 Task: Create a due date automation trigger when advanced on, on the monday of the week before a card is due add fields with custom field "Resume" set to a date between 1 and 7 working days ago at 11:00 AM.
Action: Mouse moved to (886, 273)
Screenshot: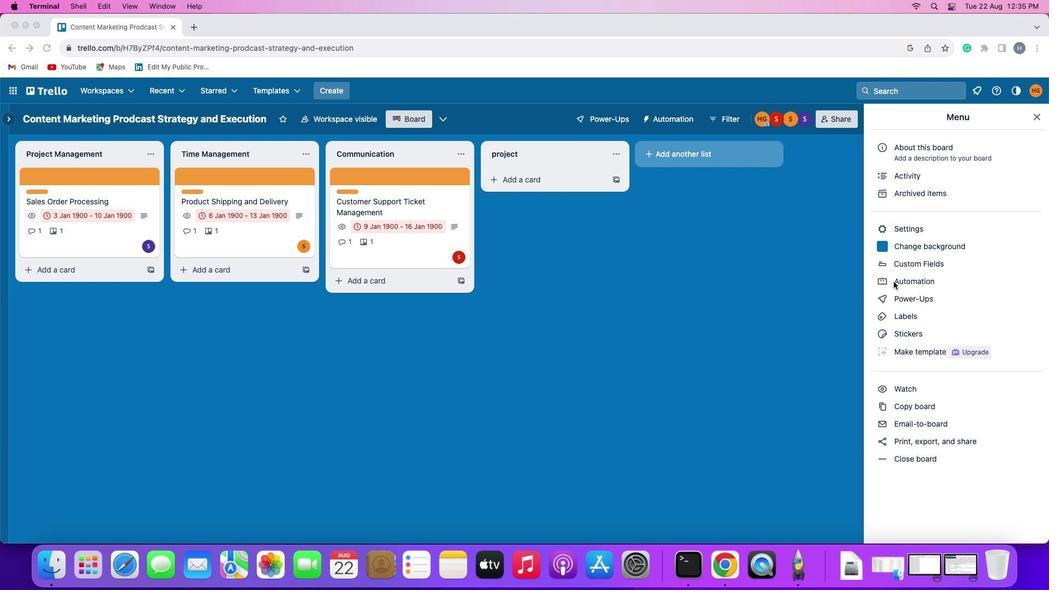 
Action: Mouse pressed left at (886, 273)
Screenshot: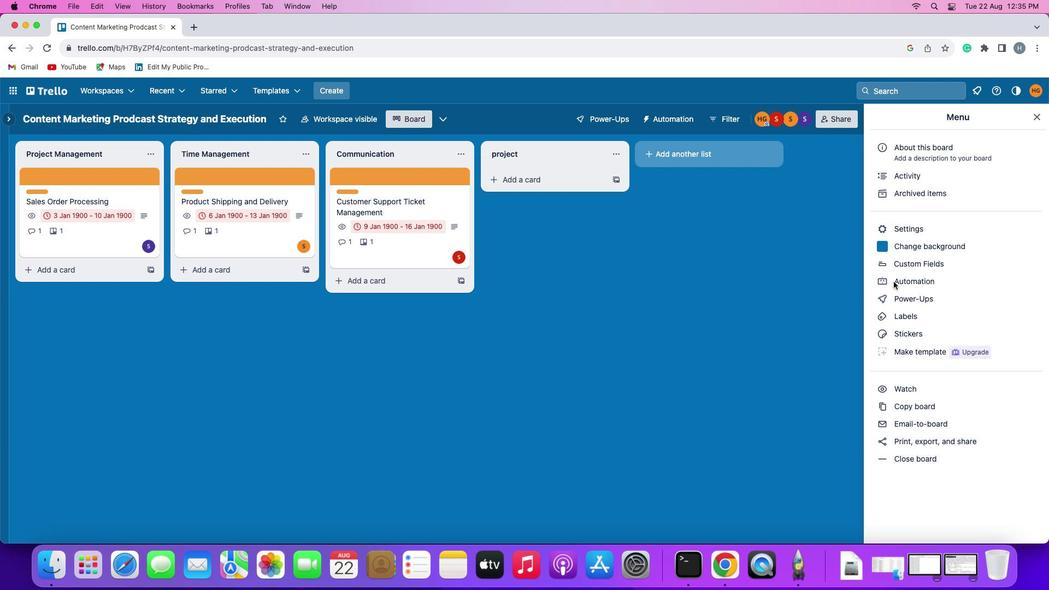 
Action: Mouse pressed left at (886, 273)
Screenshot: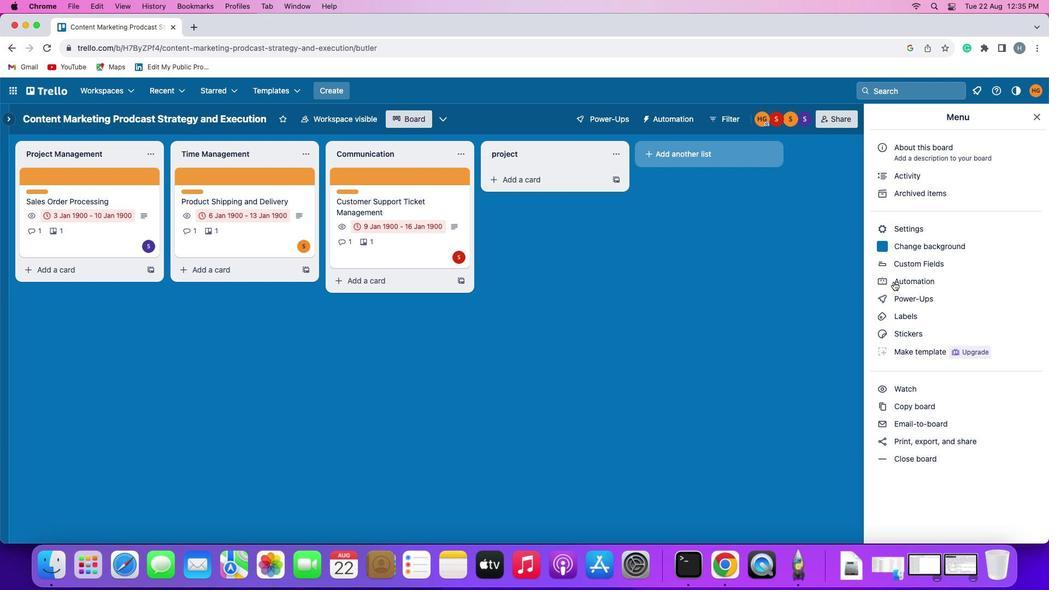 
Action: Mouse moved to (90, 250)
Screenshot: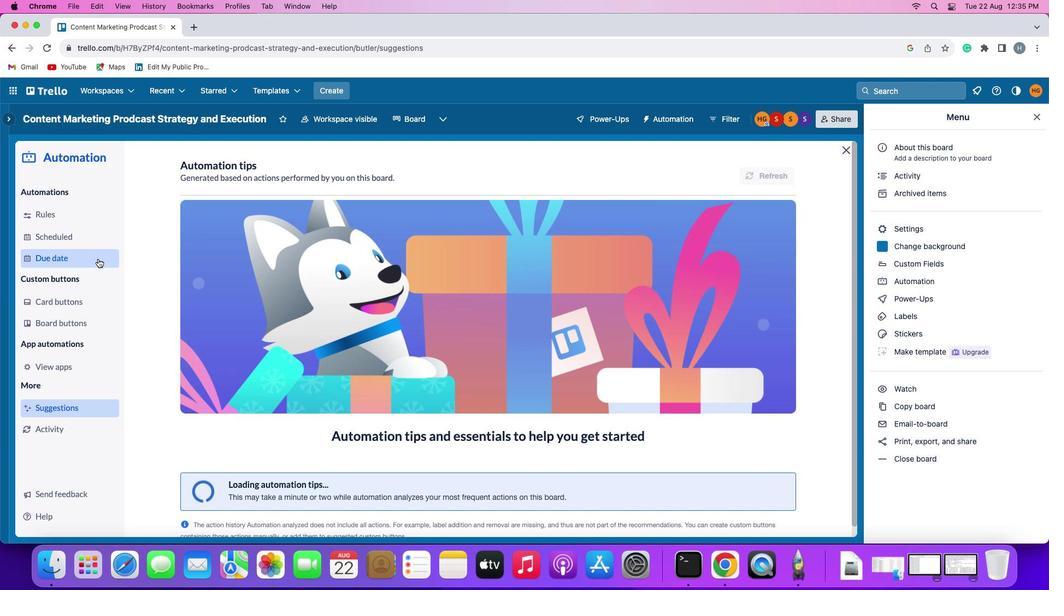 
Action: Mouse pressed left at (90, 250)
Screenshot: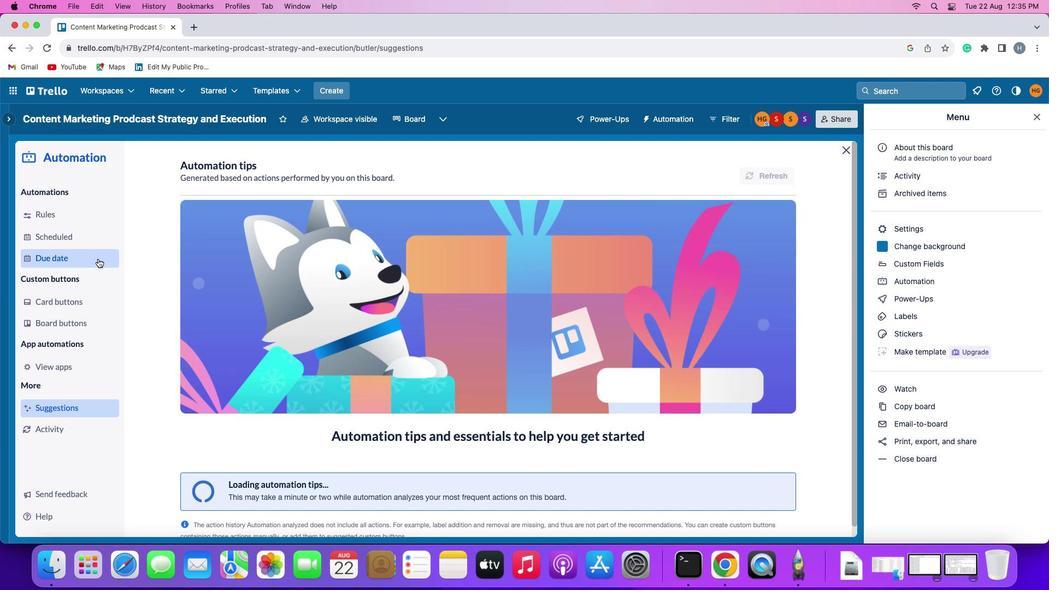 
Action: Mouse moved to (726, 162)
Screenshot: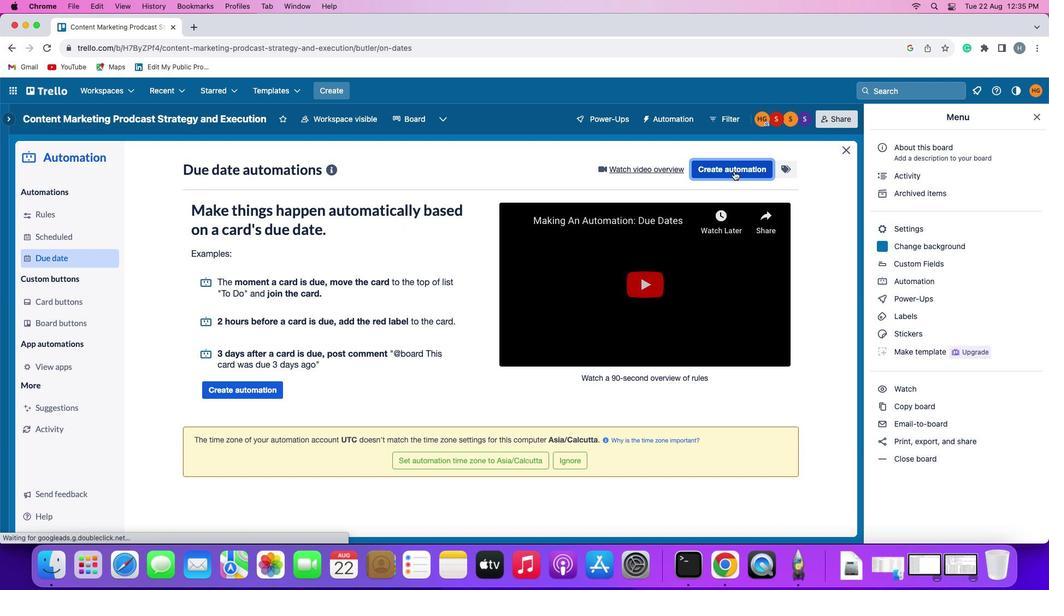 
Action: Mouse pressed left at (726, 162)
Screenshot: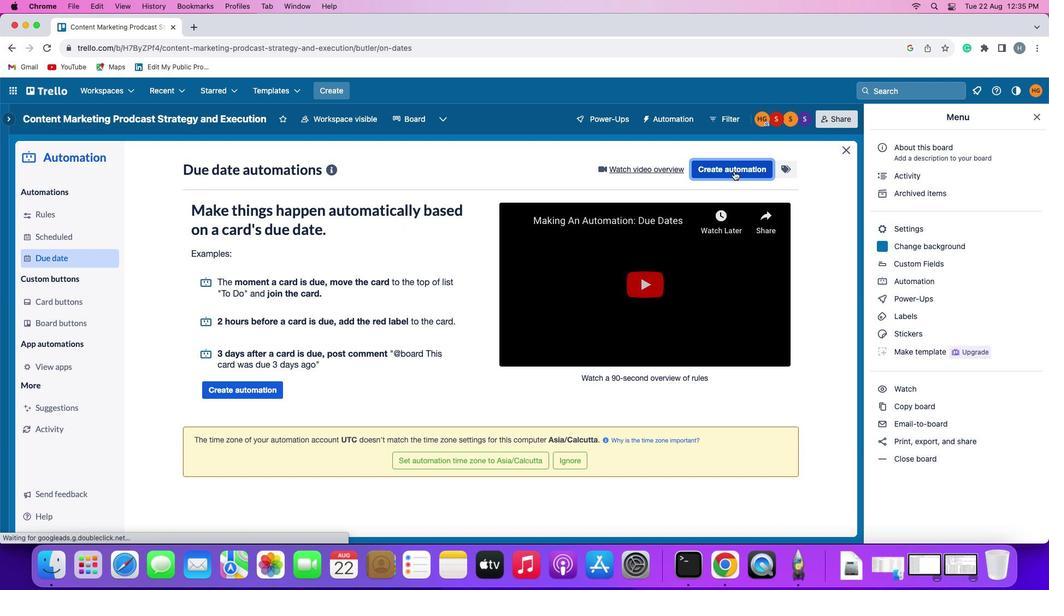
Action: Mouse moved to (200, 270)
Screenshot: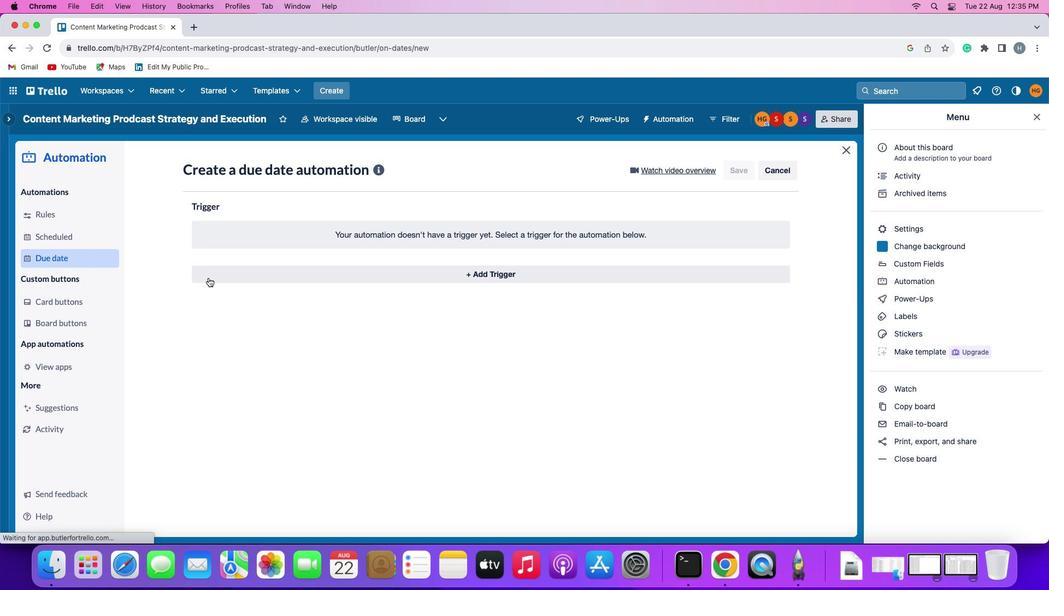 
Action: Mouse pressed left at (200, 270)
Screenshot: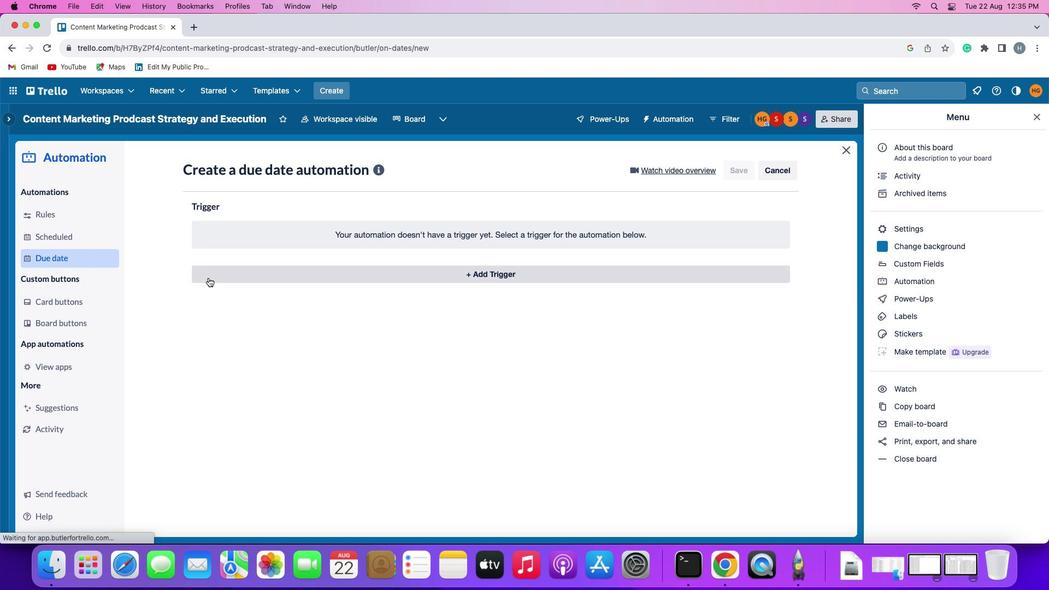 
Action: Mouse moved to (232, 470)
Screenshot: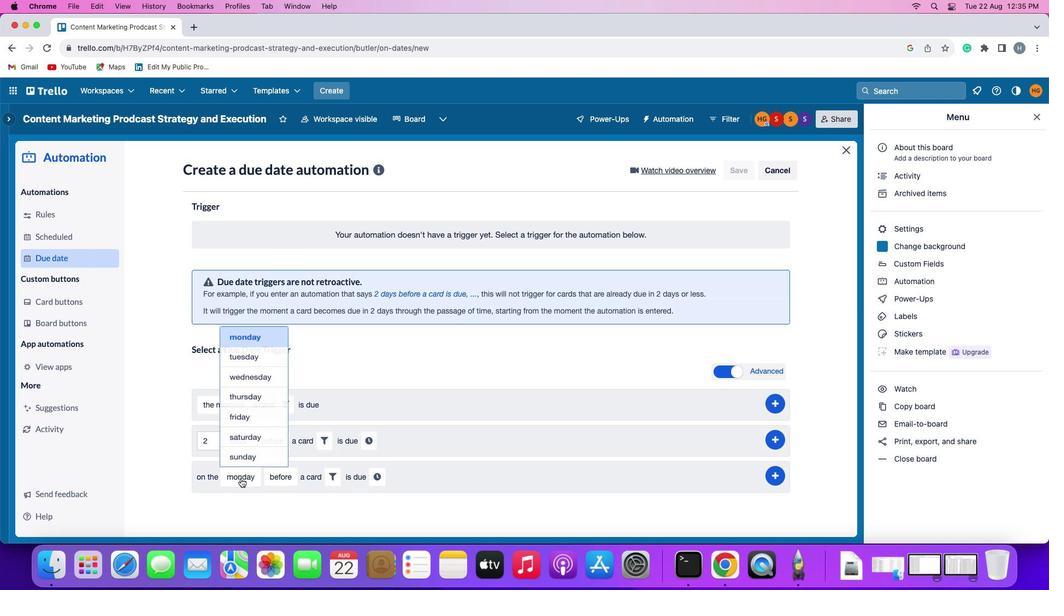 
Action: Mouse pressed left at (232, 470)
Screenshot: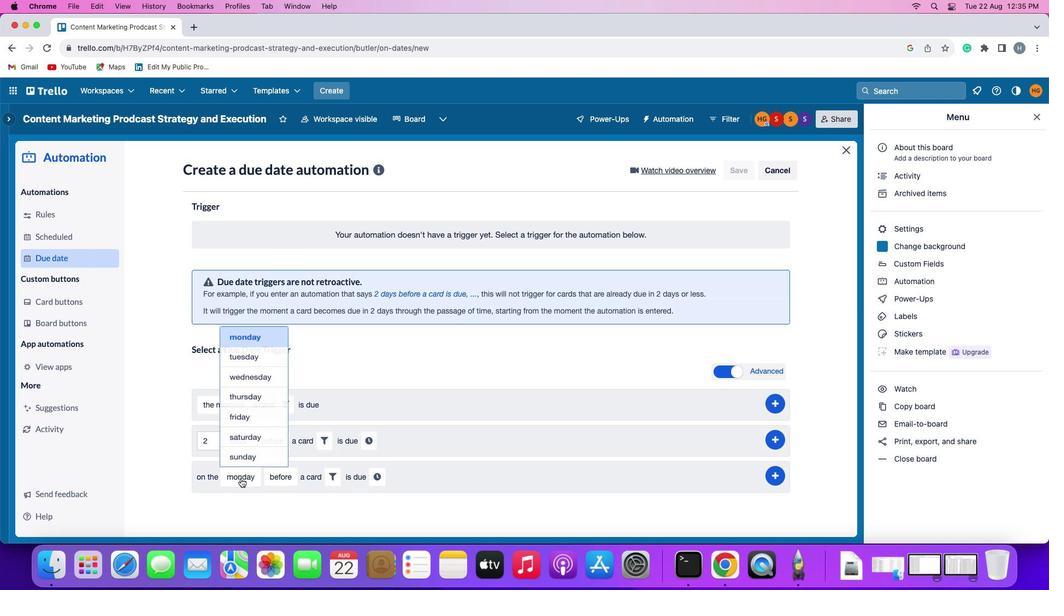 
Action: Mouse moved to (258, 320)
Screenshot: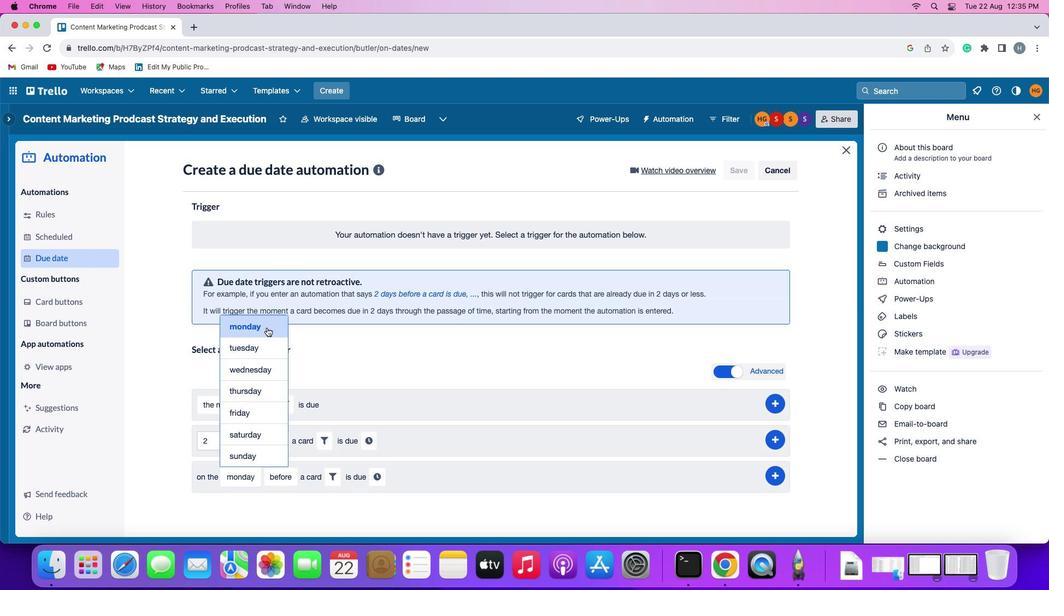 
Action: Mouse pressed left at (258, 320)
Screenshot: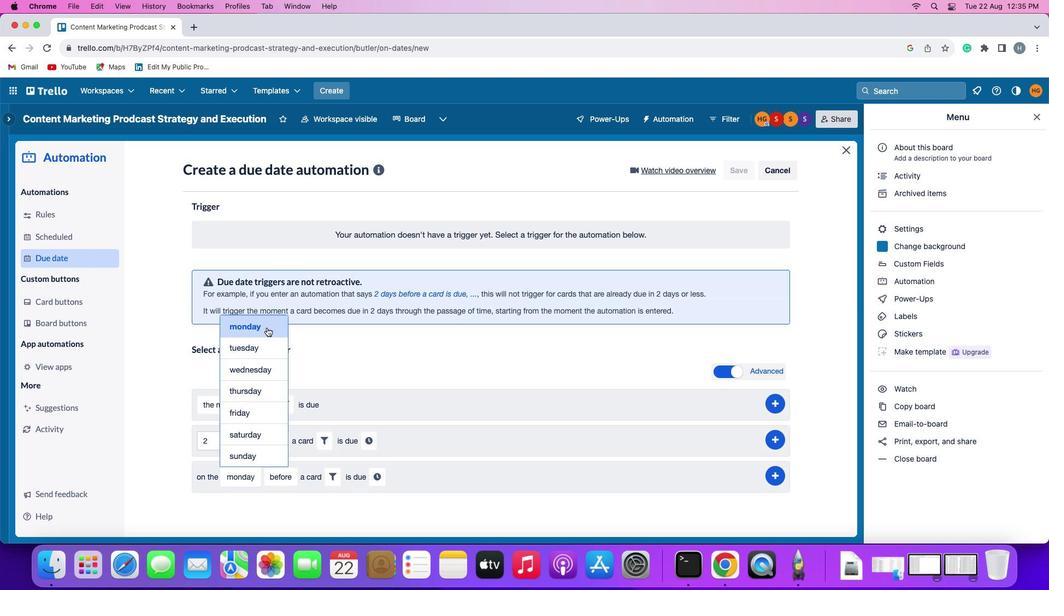 
Action: Mouse moved to (275, 462)
Screenshot: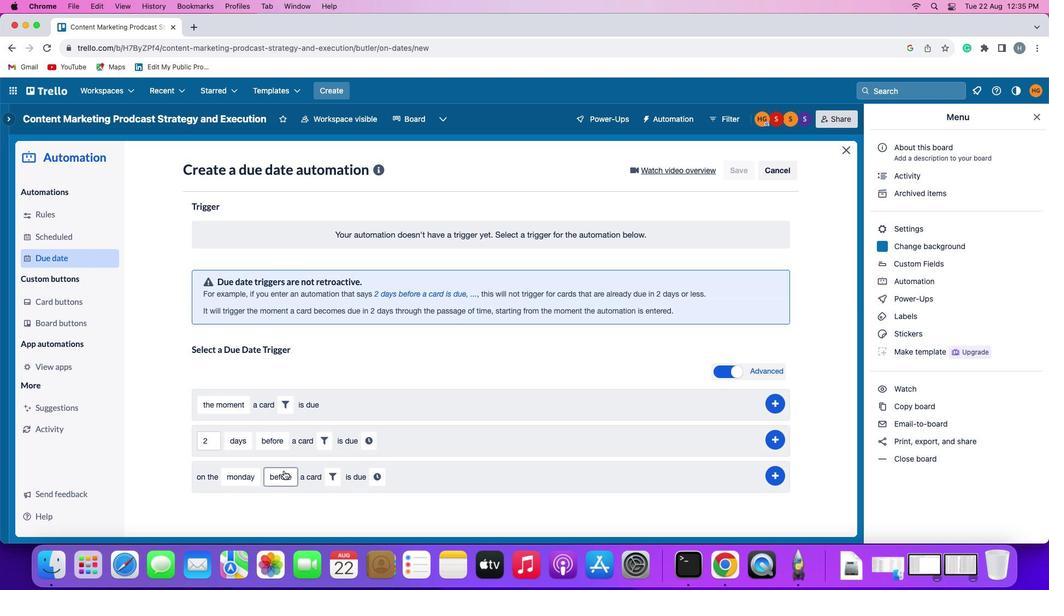 
Action: Mouse pressed left at (275, 462)
Screenshot: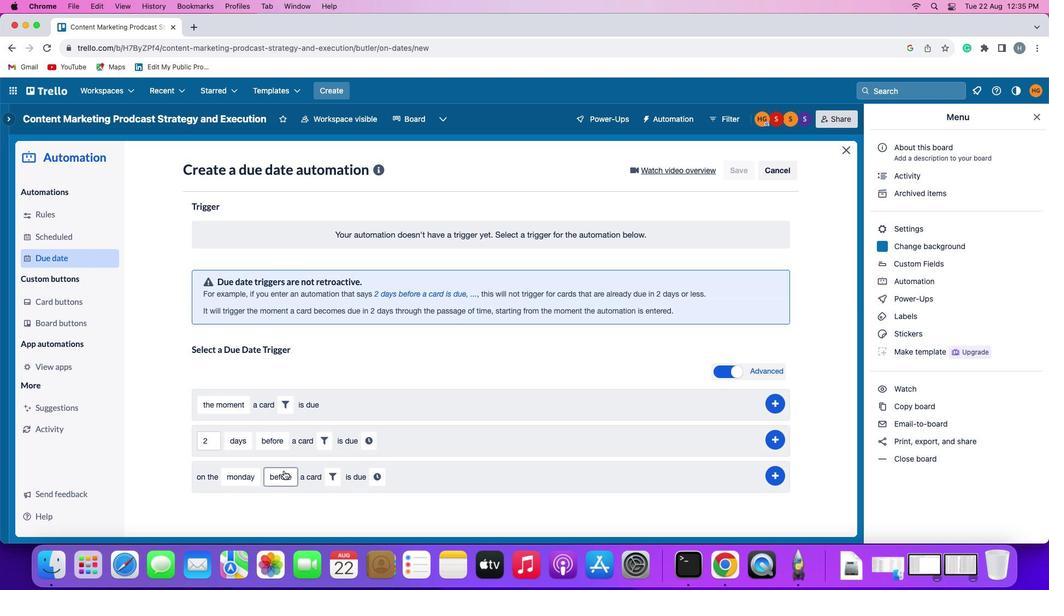 
Action: Mouse moved to (277, 451)
Screenshot: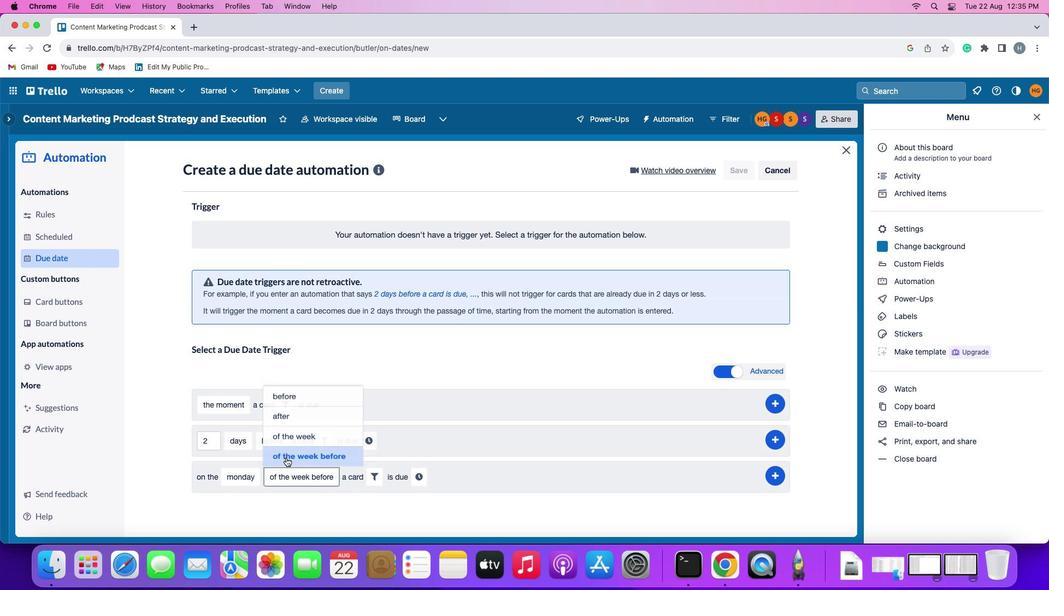
Action: Mouse pressed left at (277, 451)
Screenshot: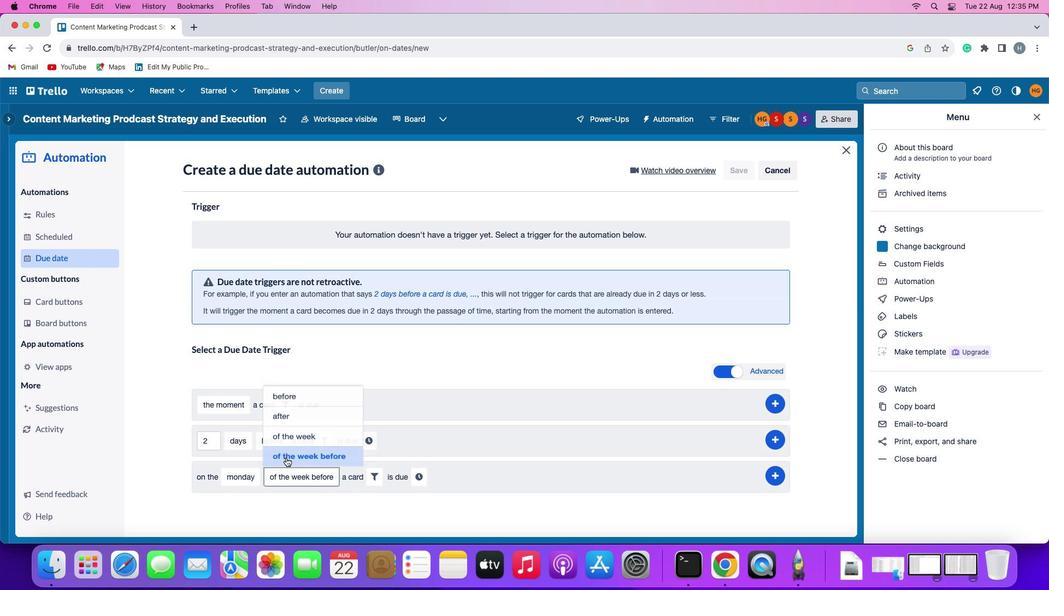 
Action: Mouse moved to (366, 465)
Screenshot: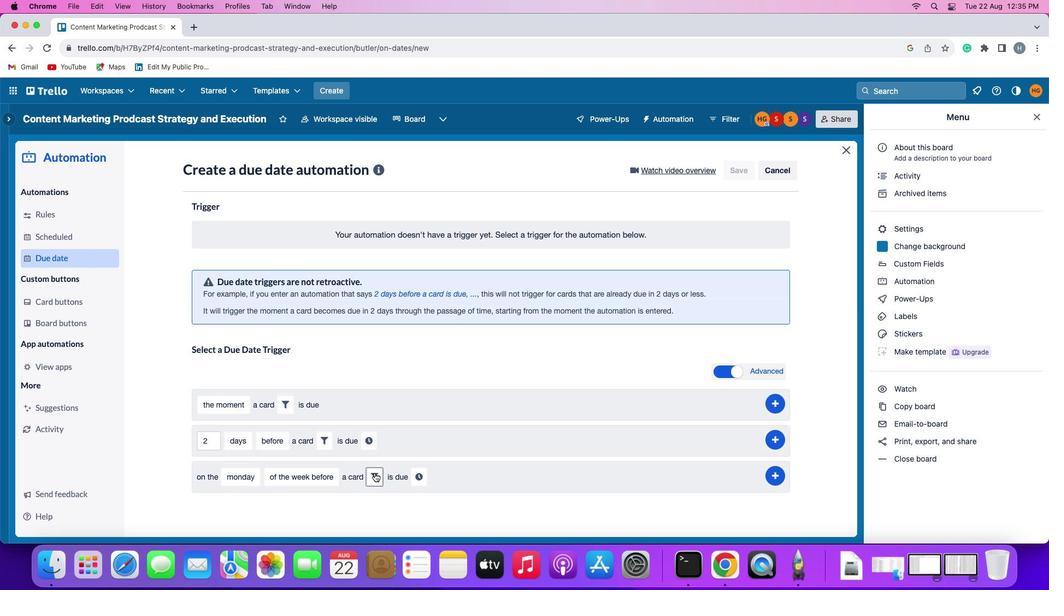 
Action: Mouse pressed left at (366, 465)
Screenshot: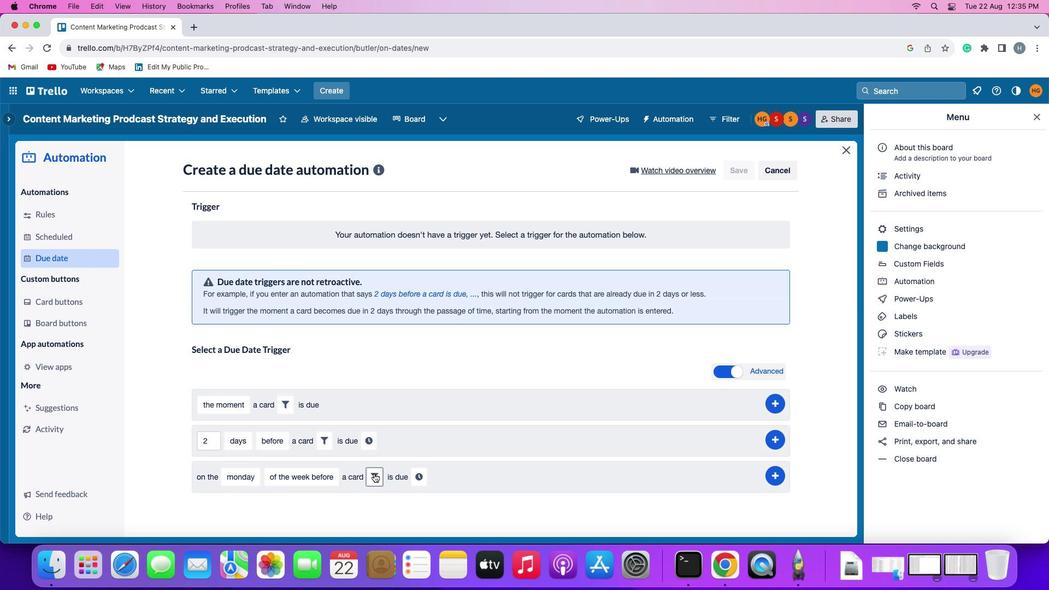
Action: Mouse moved to (541, 497)
Screenshot: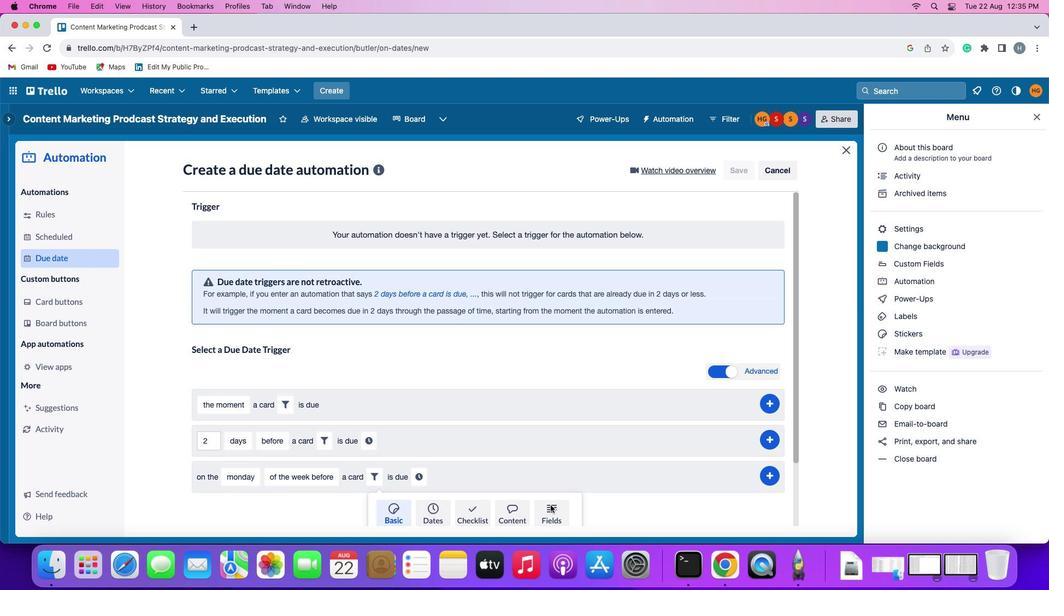 
Action: Mouse pressed left at (541, 497)
Screenshot: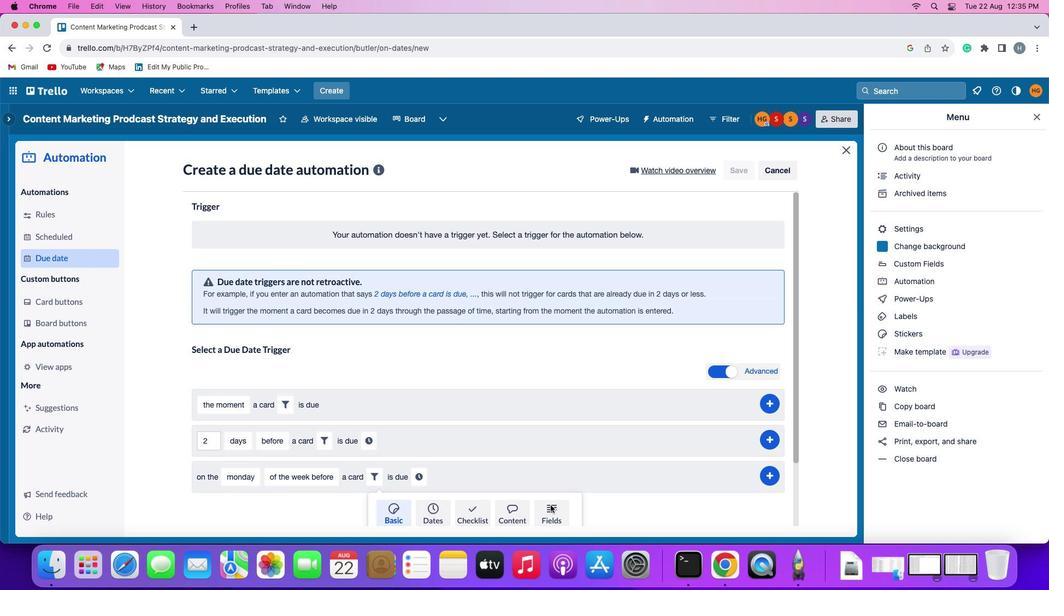 
Action: Mouse moved to (311, 489)
Screenshot: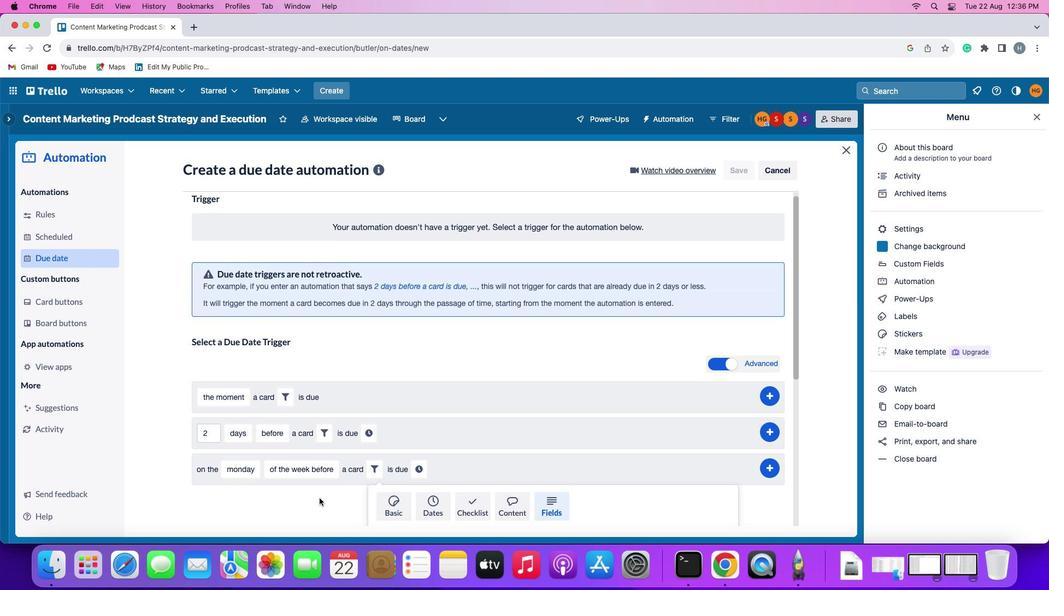
Action: Mouse scrolled (311, 489) with delta (-7, -8)
Screenshot: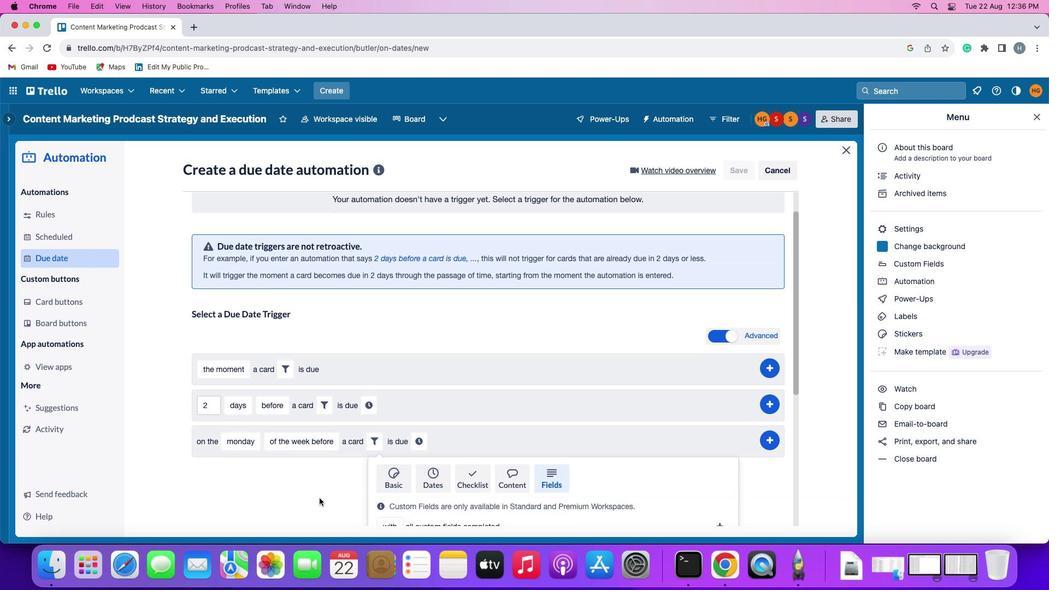 
Action: Mouse scrolled (311, 489) with delta (-7, -8)
Screenshot: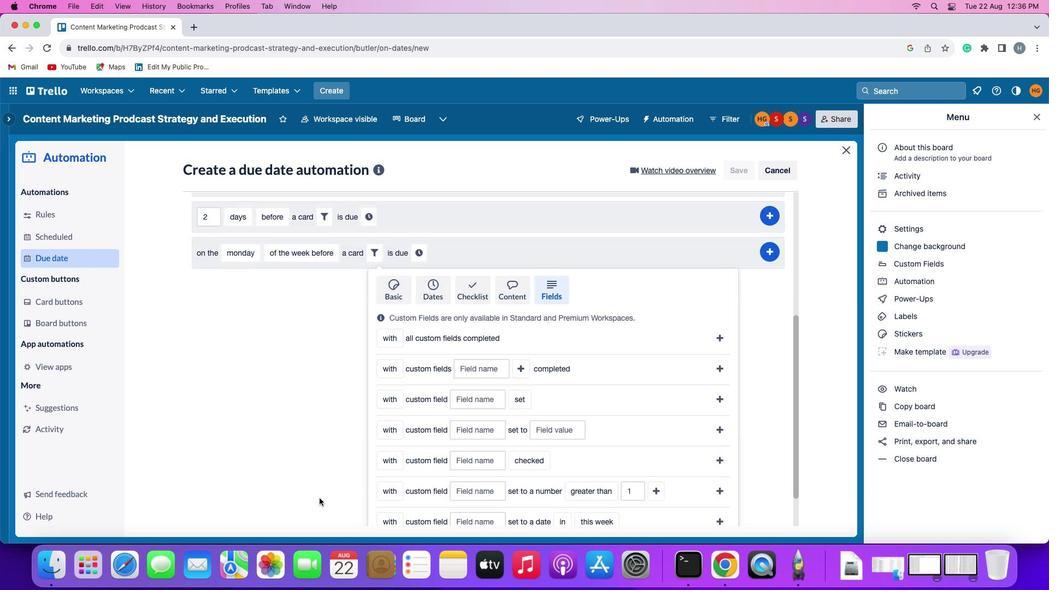
Action: Mouse scrolled (311, 489) with delta (-7, -9)
Screenshot: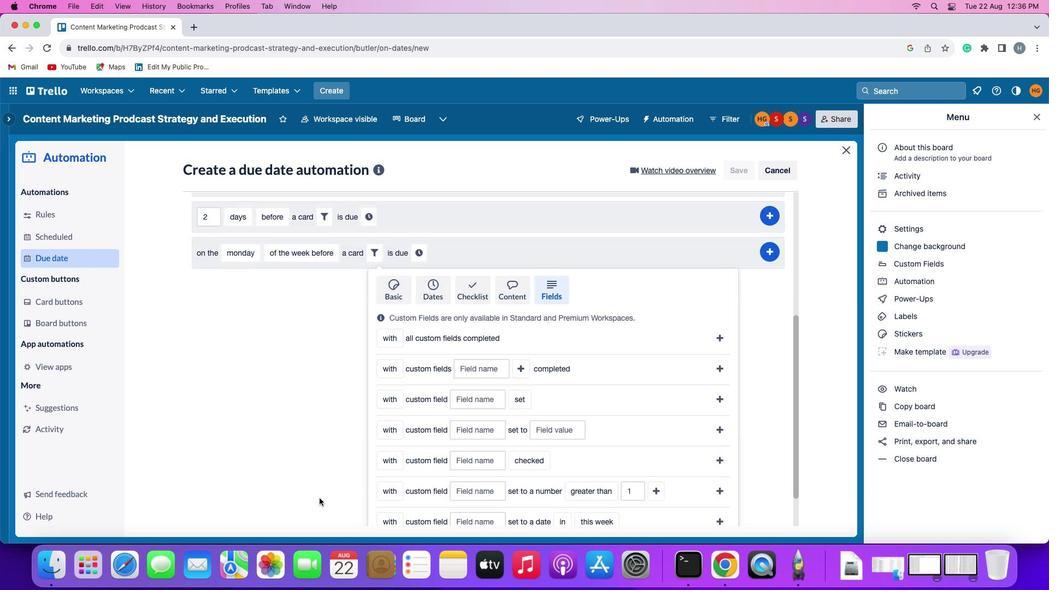 
Action: Mouse scrolled (311, 489) with delta (-7, -10)
Screenshot: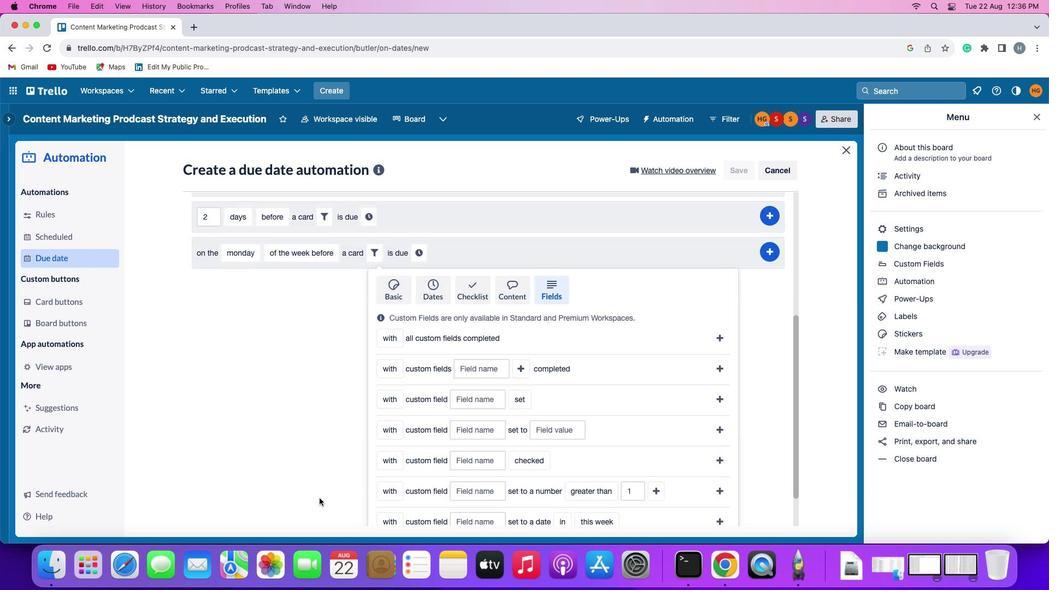 
Action: Mouse scrolled (311, 489) with delta (-7, -10)
Screenshot: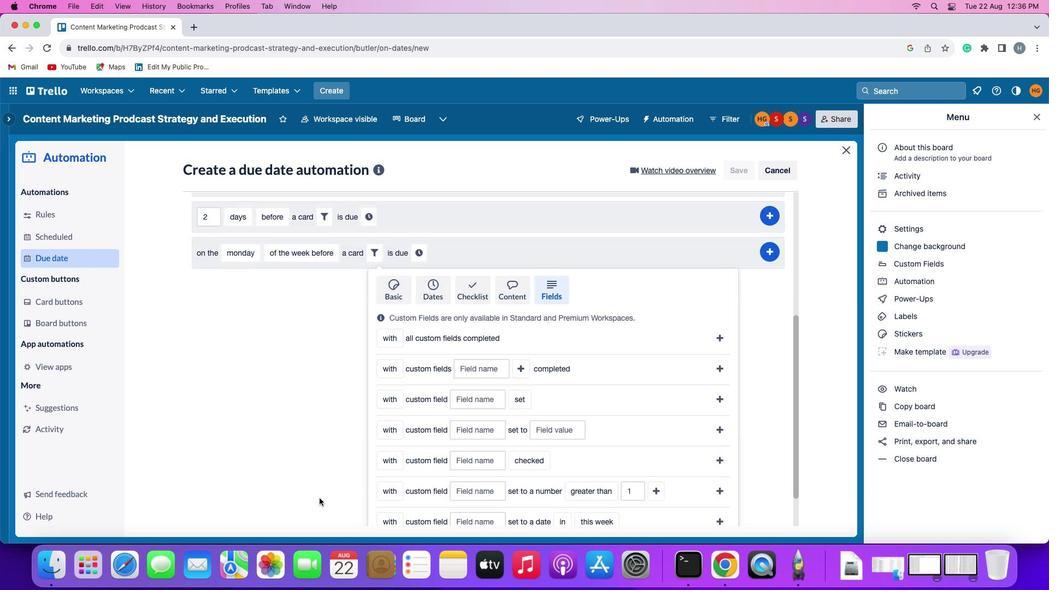 
Action: Mouse scrolled (311, 489) with delta (-7, -11)
Screenshot: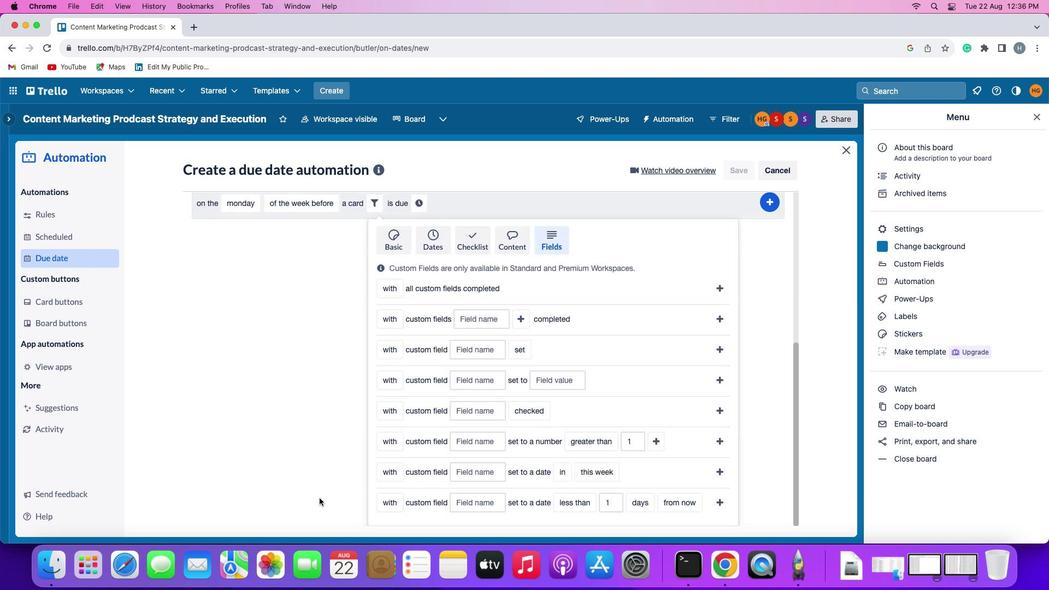 
Action: Mouse scrolled (311, 489) with delta (-7, -8)
Screenshot: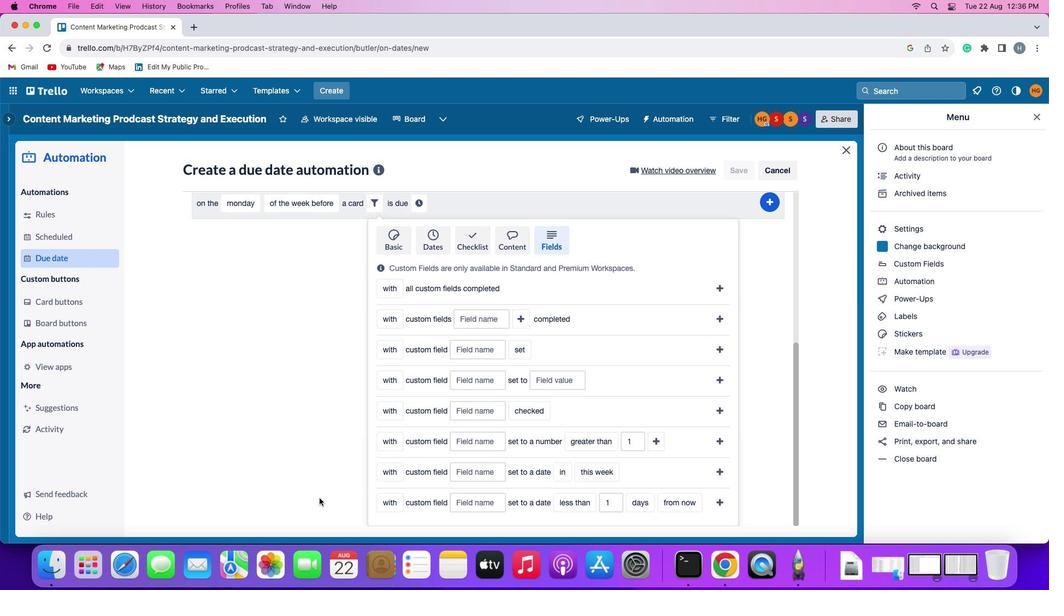
Action: Mouse scrolled (311, 489) with delta (-7, -8)
Screenshot: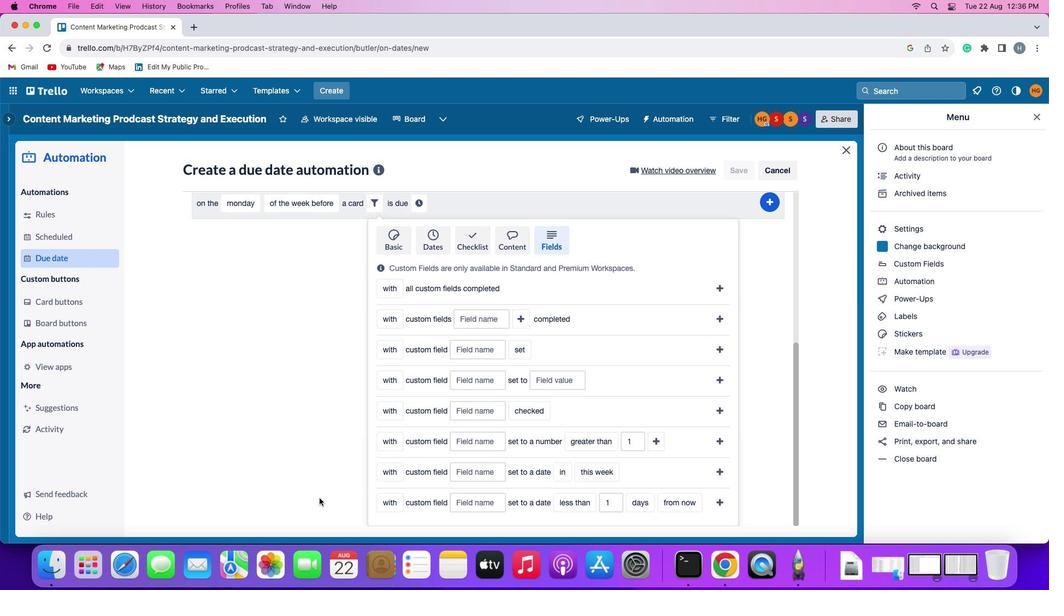 
Action: Mouse scrolled (311, 489) with delta (-7, -9)
Screenshot: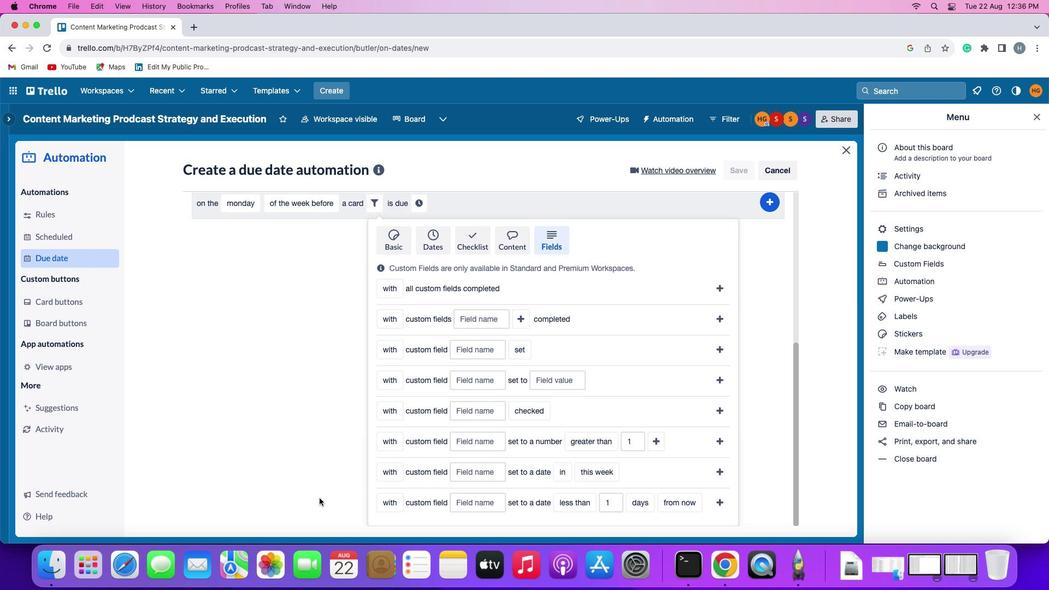 
Action: Mouse scrolled (311, 489) with delta (-7, -10)
Screenshot: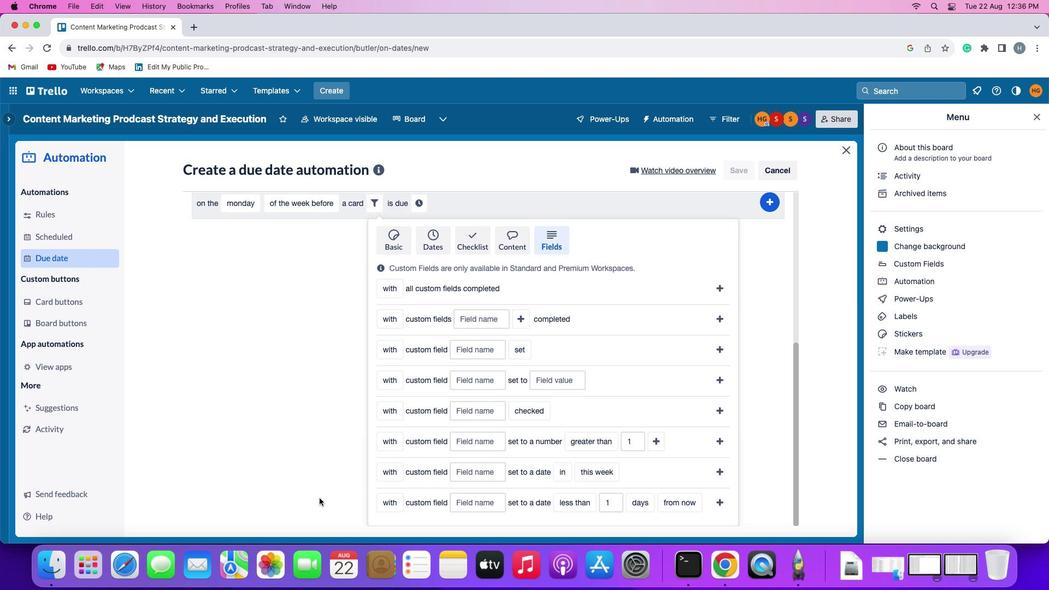 
Action: Mouse moved to (375, 495)
Screenshot: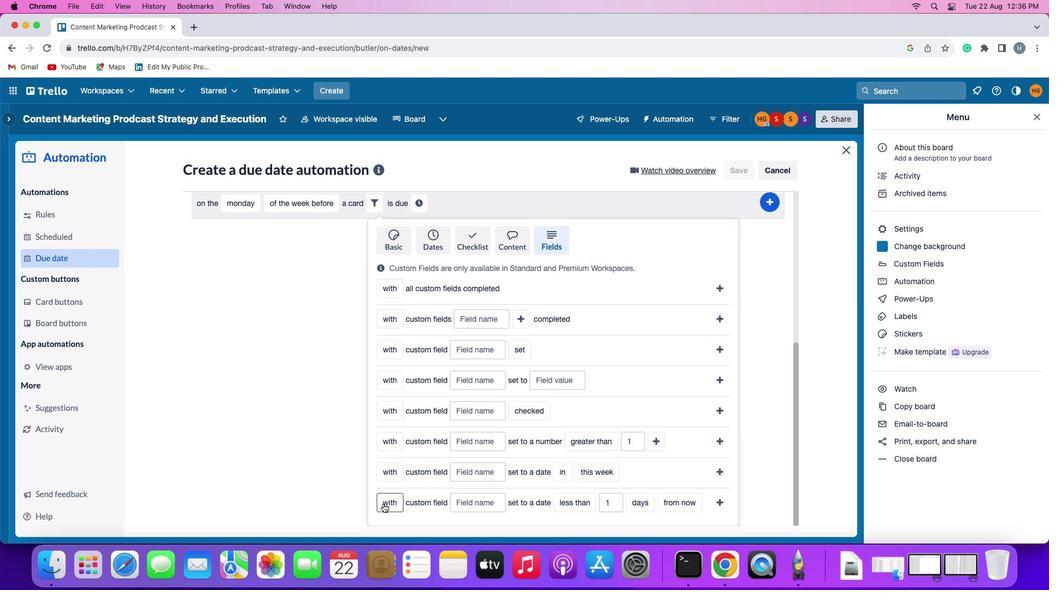 
Action: Mouse pressed left at (375, 495)
Screenshot: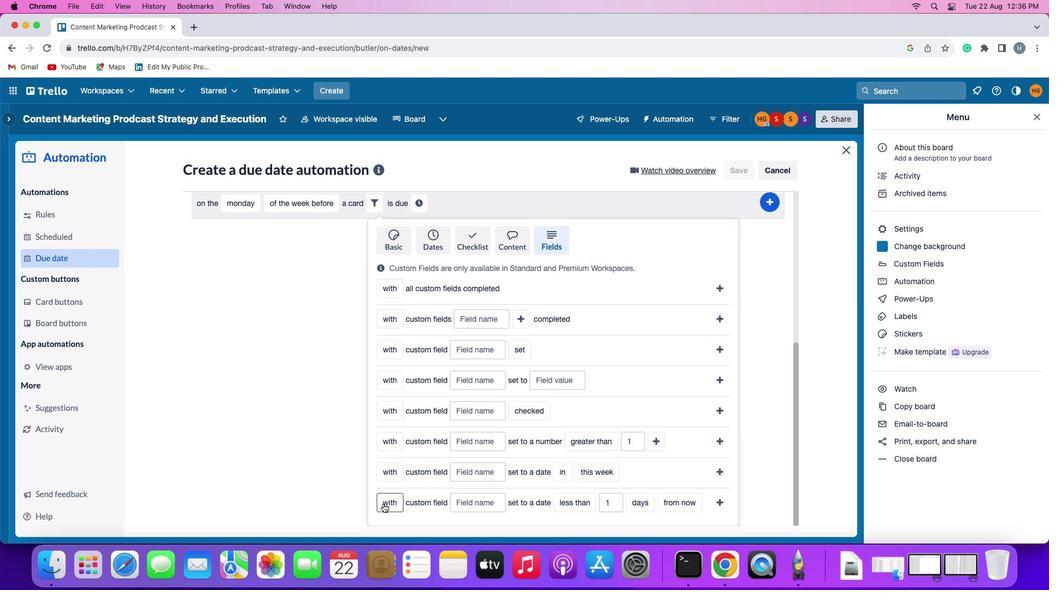 
Action: Mouse moved to (387, 454)
Screenshot: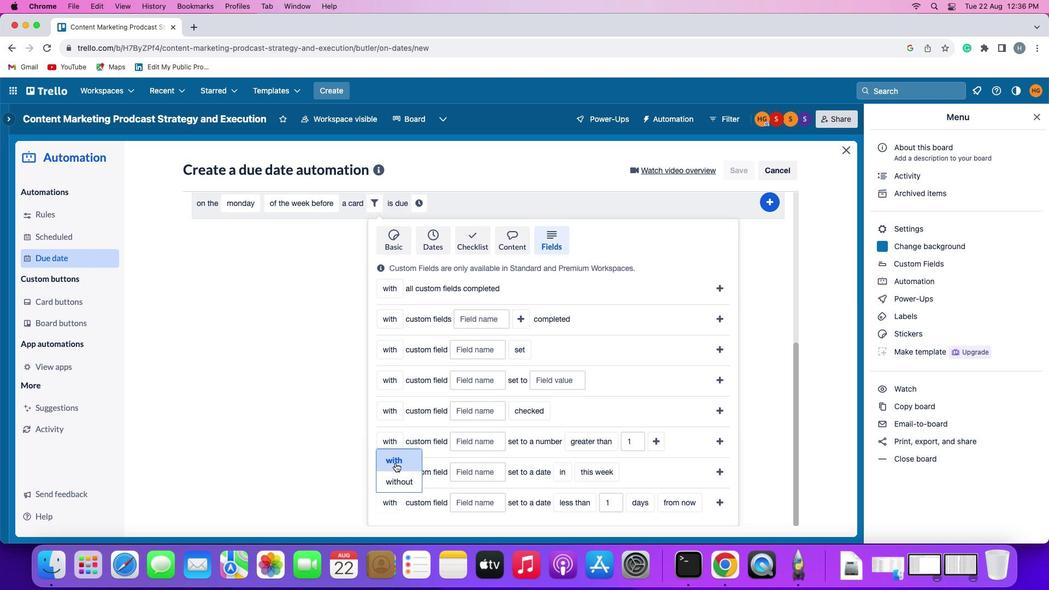 
Action: Mouse pressed left at (387, 454)
Screenshot: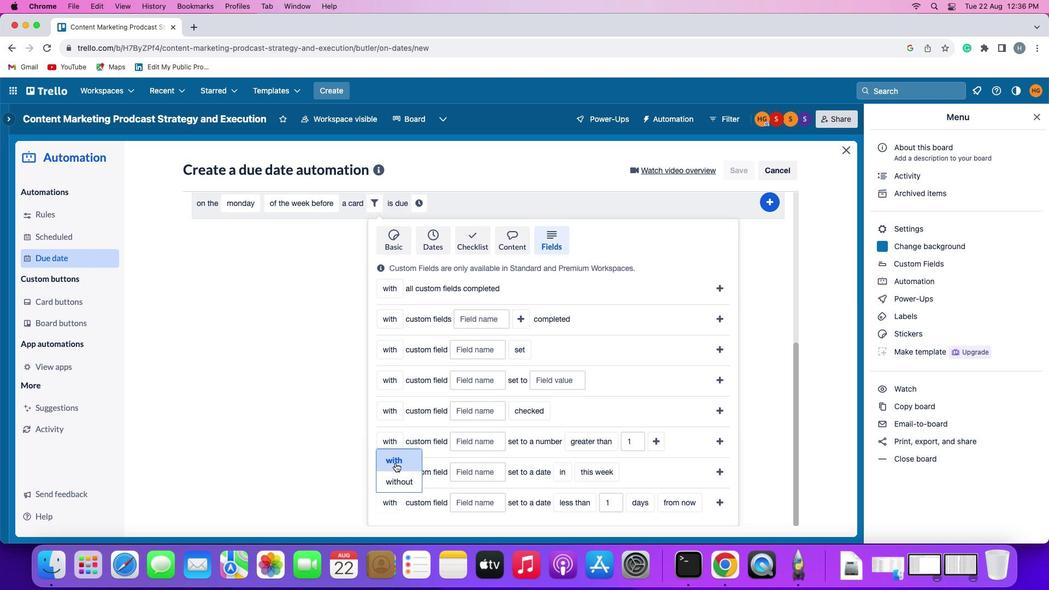 
Action: Mouse moved to (457, 494)
Screenshot: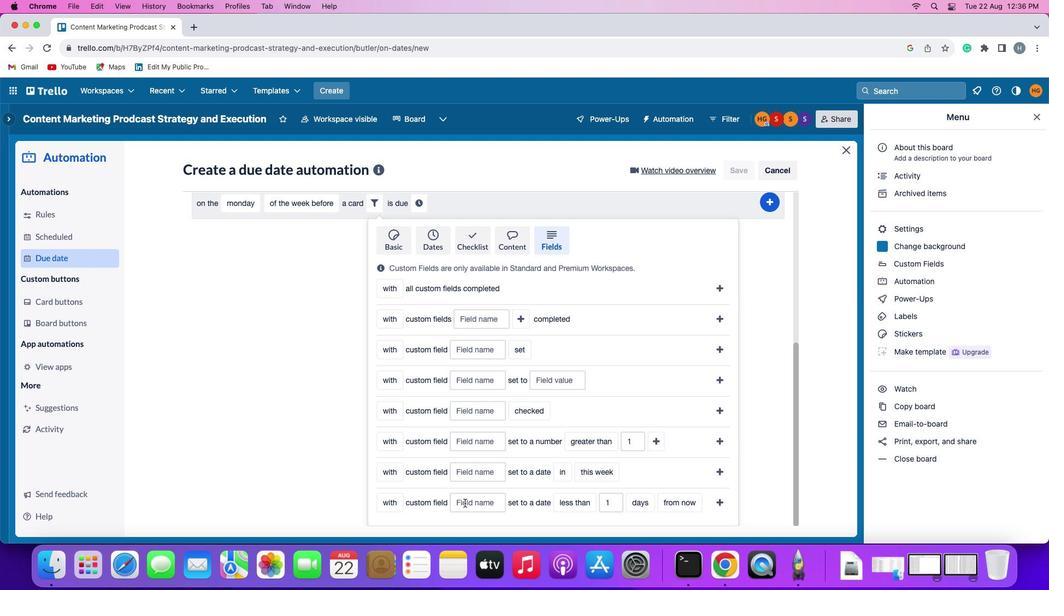 
Action: Mouse pressed left at (457, 494)
Screenshot: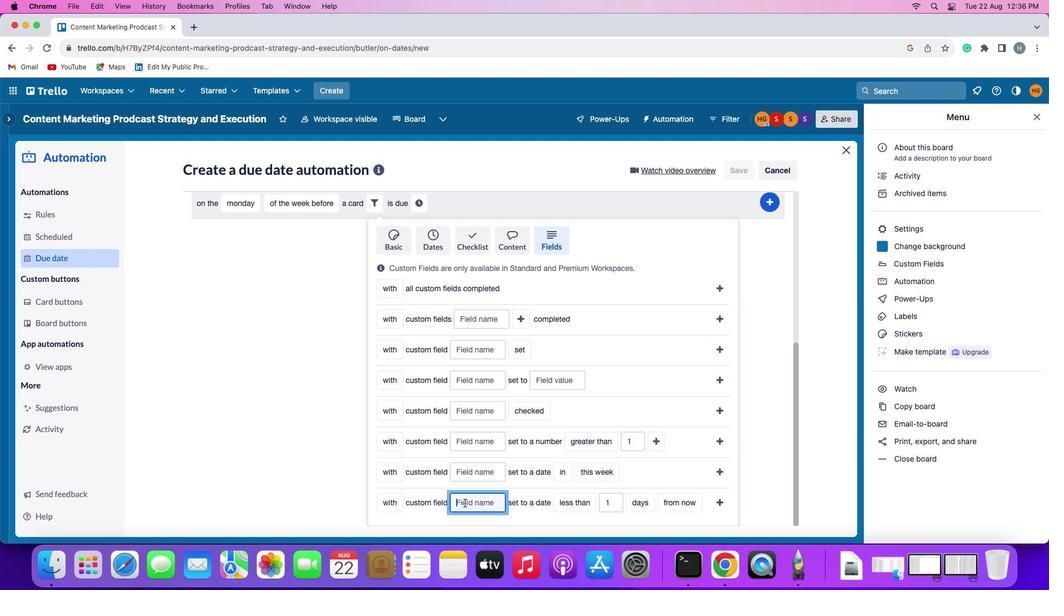 
Action: Key pressed Key.shift'R''e''s''u''m''e'
Screenshot: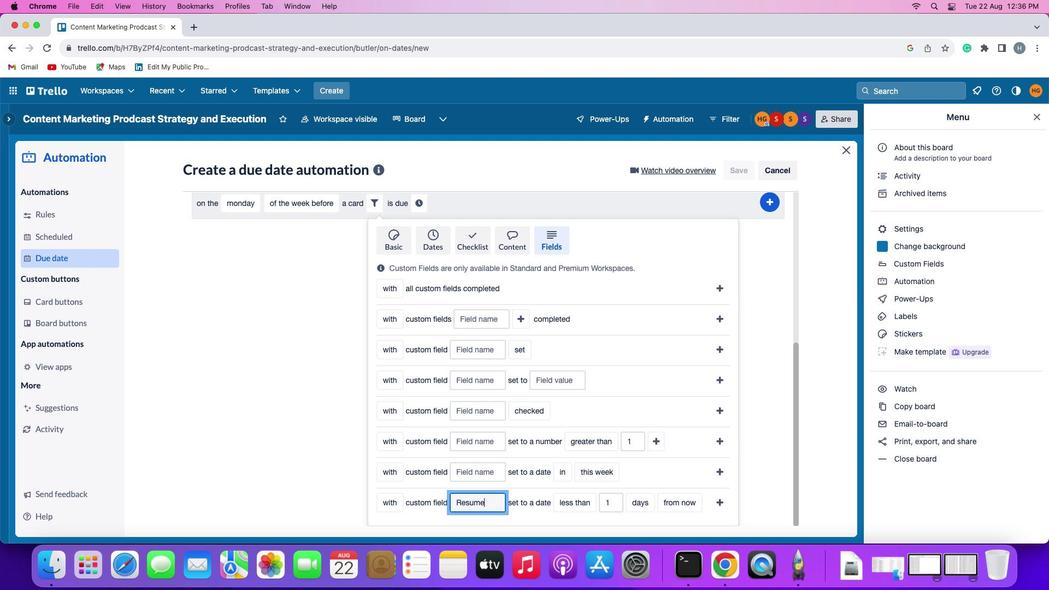 
Action: Mouse moved to (569, 498)
Screenshot: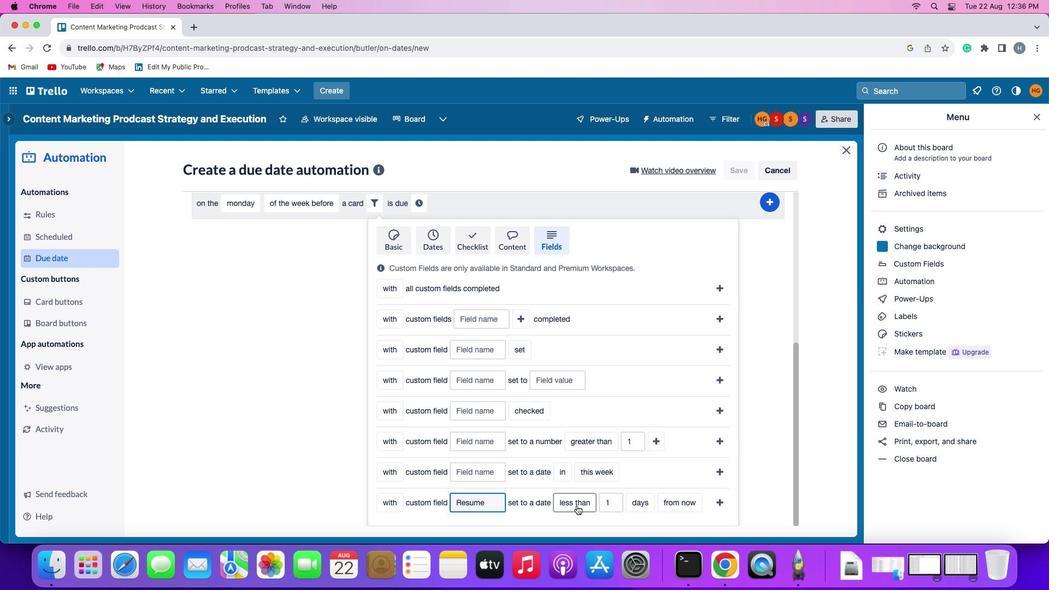 
Action: Mouse pressed left at (569, 498)
Screenshot: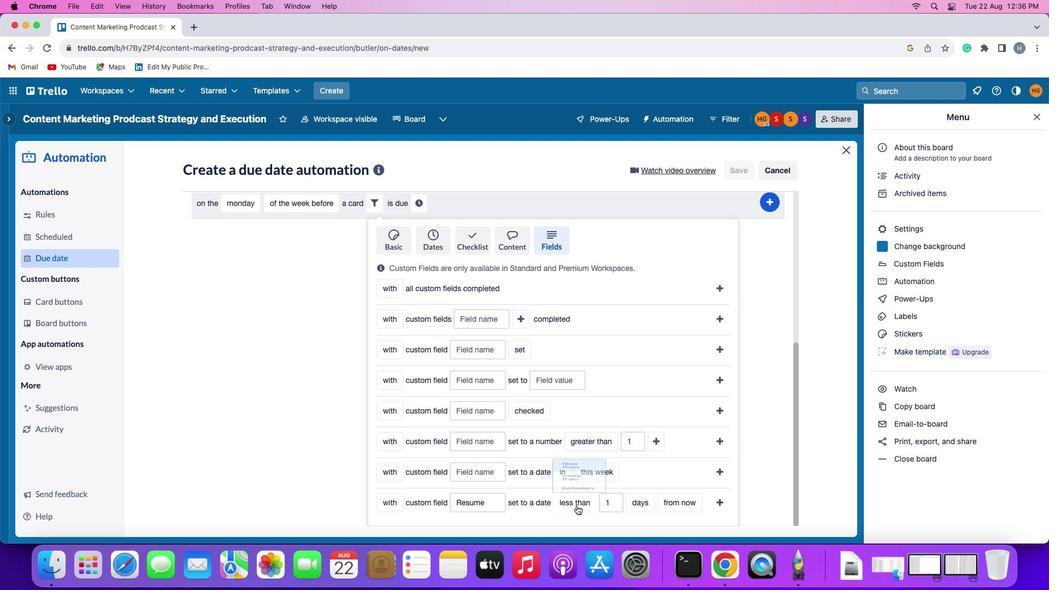 
Action: Mouse moved to (564, 475)
Screenshot: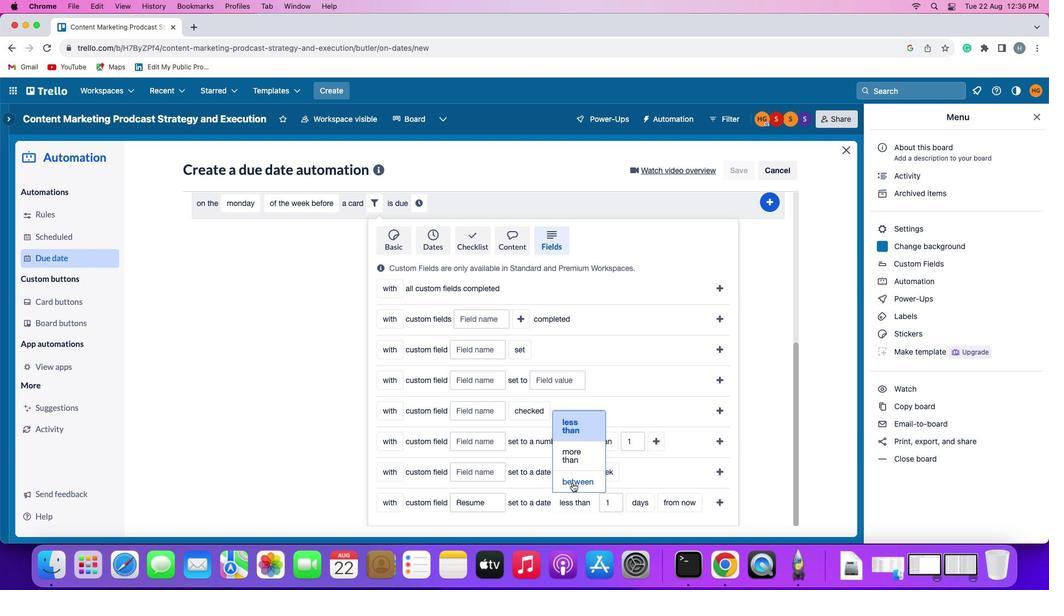 
Action: Mouse pressed left at (564, 475)
Screenshot: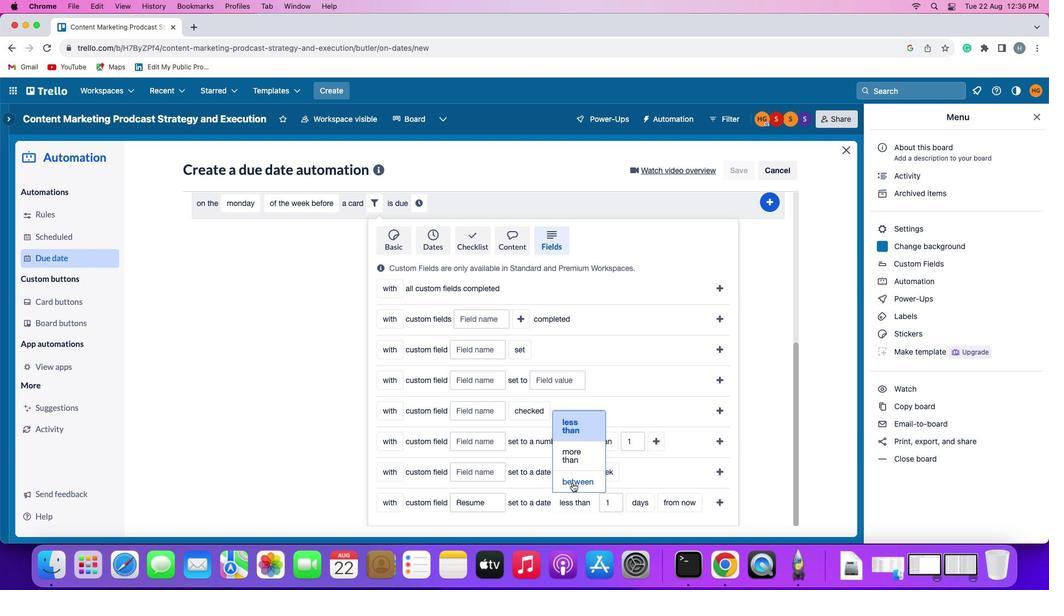 
Action: Mouse moved to (681, 488)
Screenshot: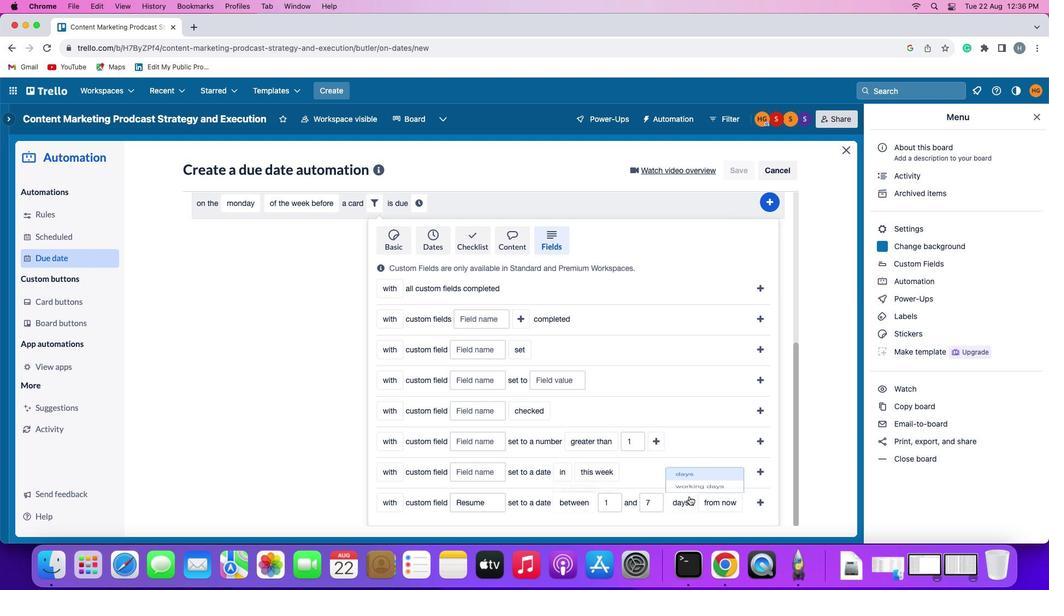 
Action: Mouse pressed left at (681, 488)
Screenshot: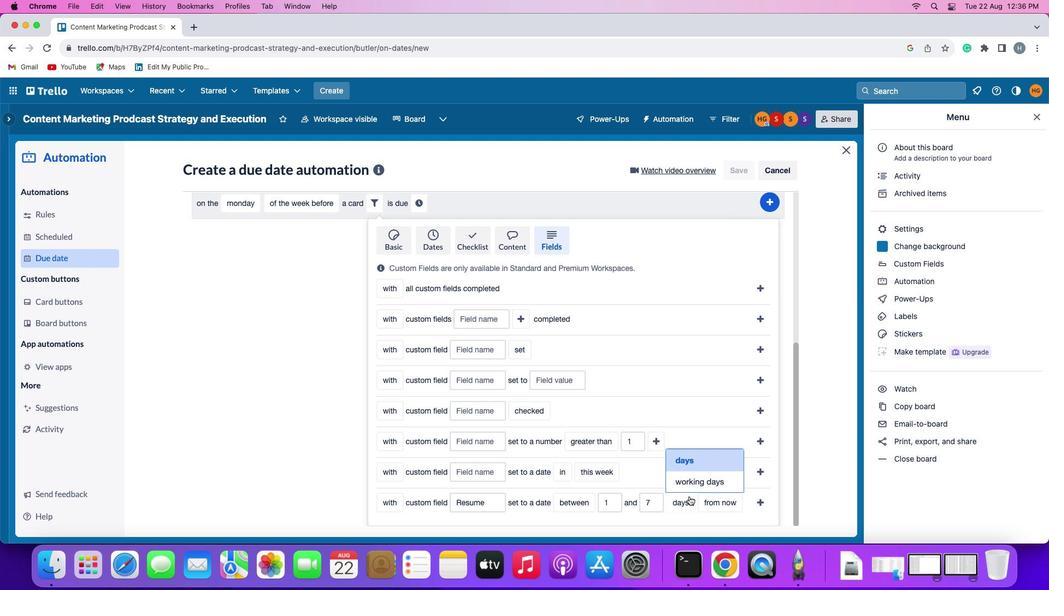 
Action: Mouse moved to (683, 480)
Screenshot: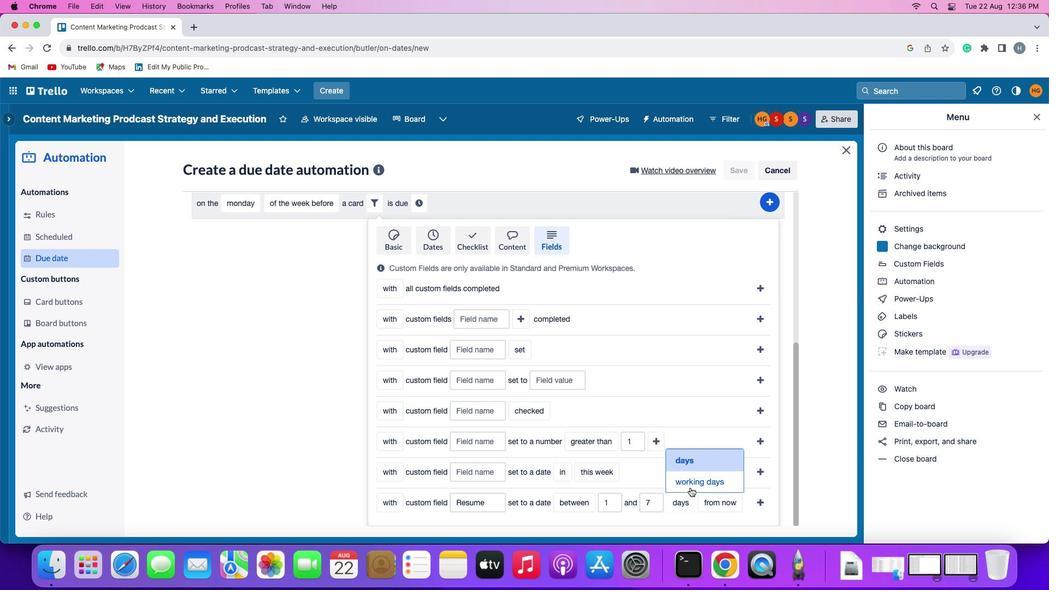 
Action: Mouse pressed left at (683, 480)
Screenshot: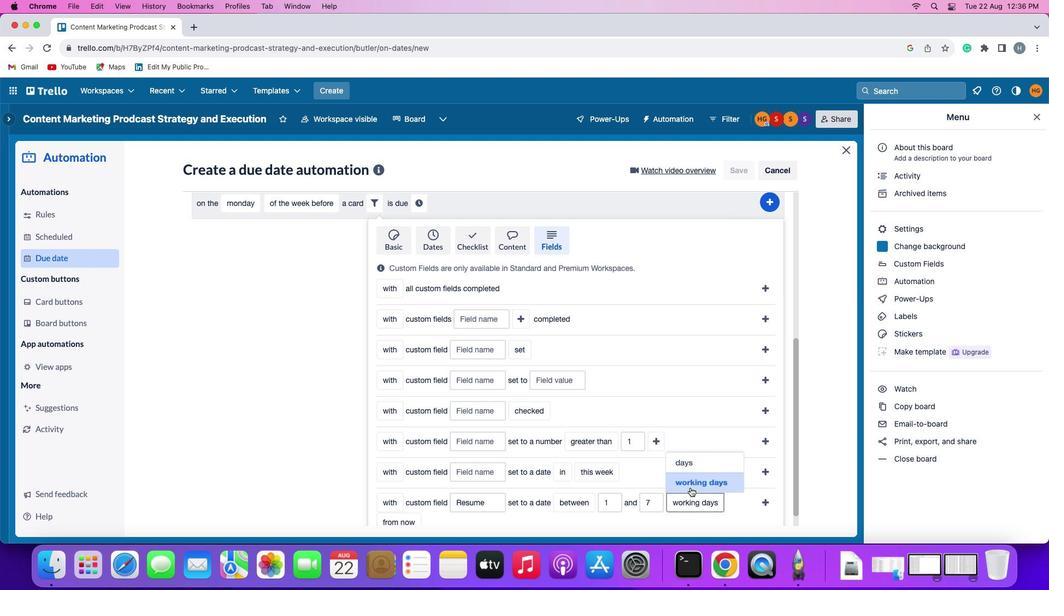 
Action: Mouse moved to (393, 511)
Screenshot: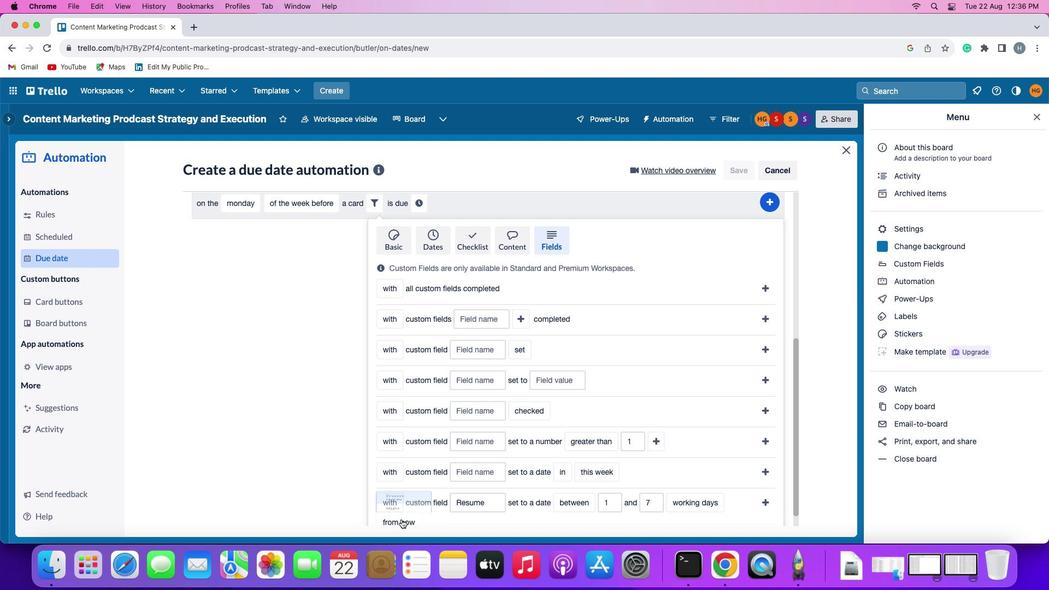 
Action: Mouse pressed left at (393, 511)
Screenshot: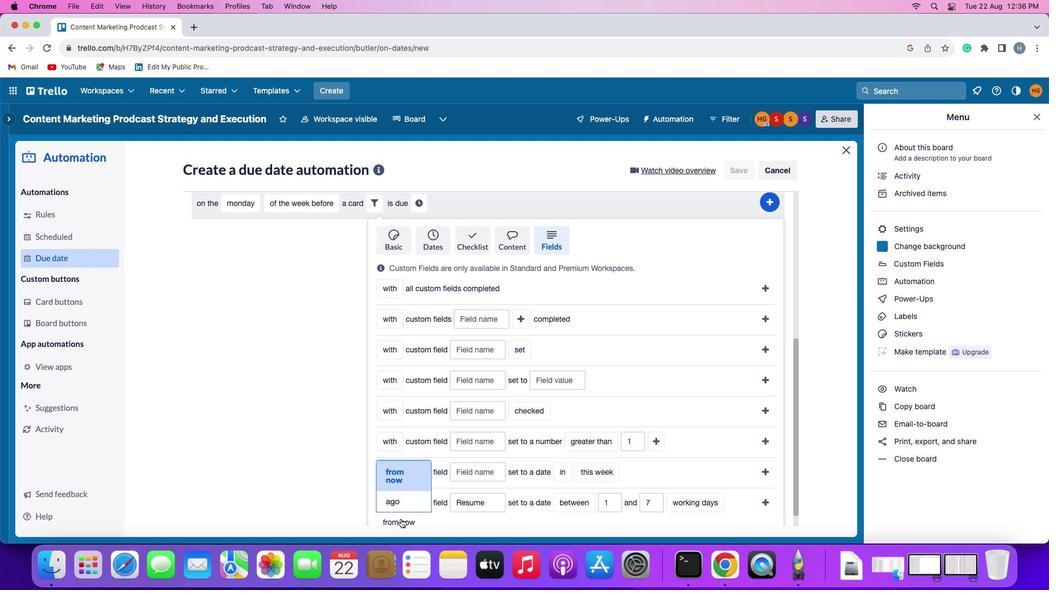 
Action: Mouse moved to (395, 493)
Screenshot: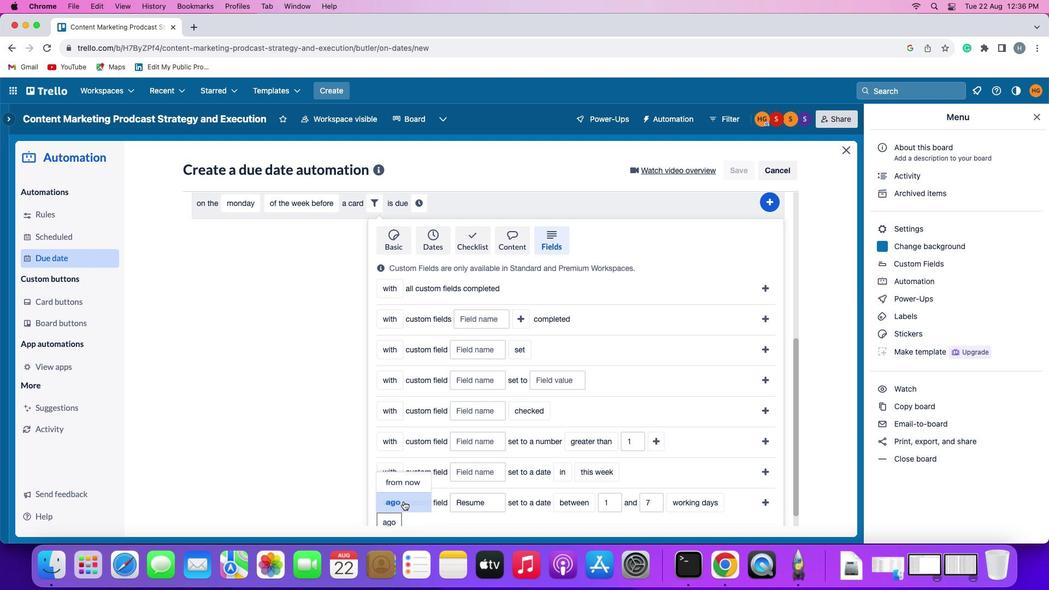 
Action: Mouse pressed left at (395, 493)
Screenshot: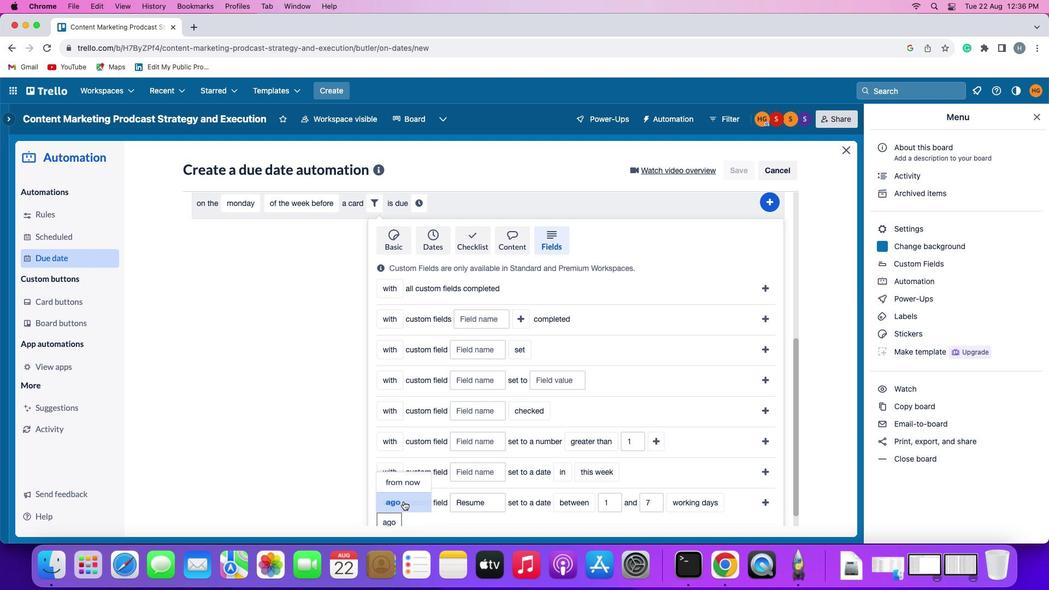 
Action: Mouse moved to (757, 493)
Screenshot: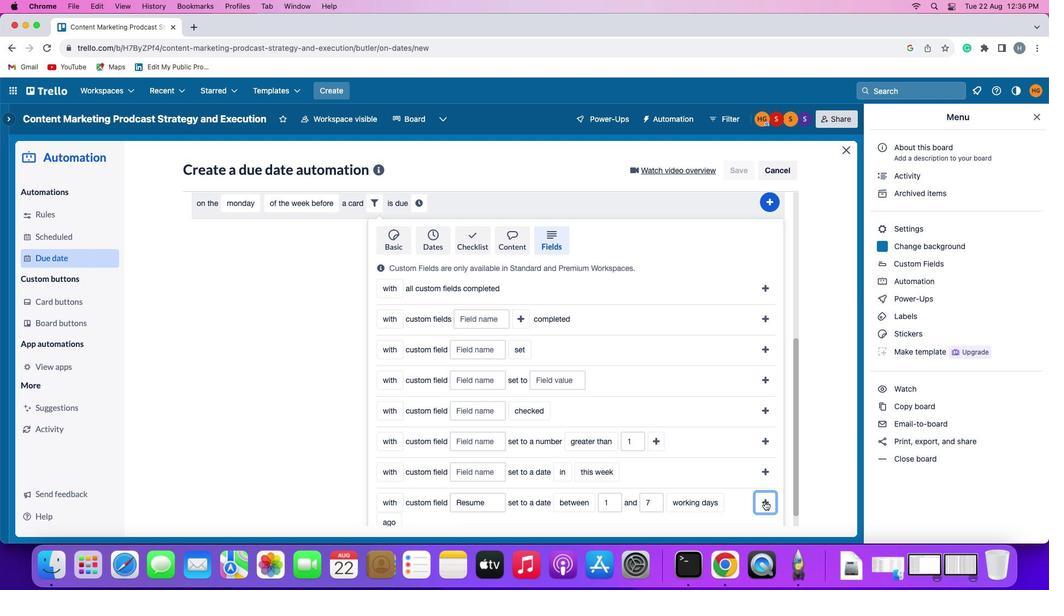 
Action: Mouse pressed left at (757, 493)
Screenshot: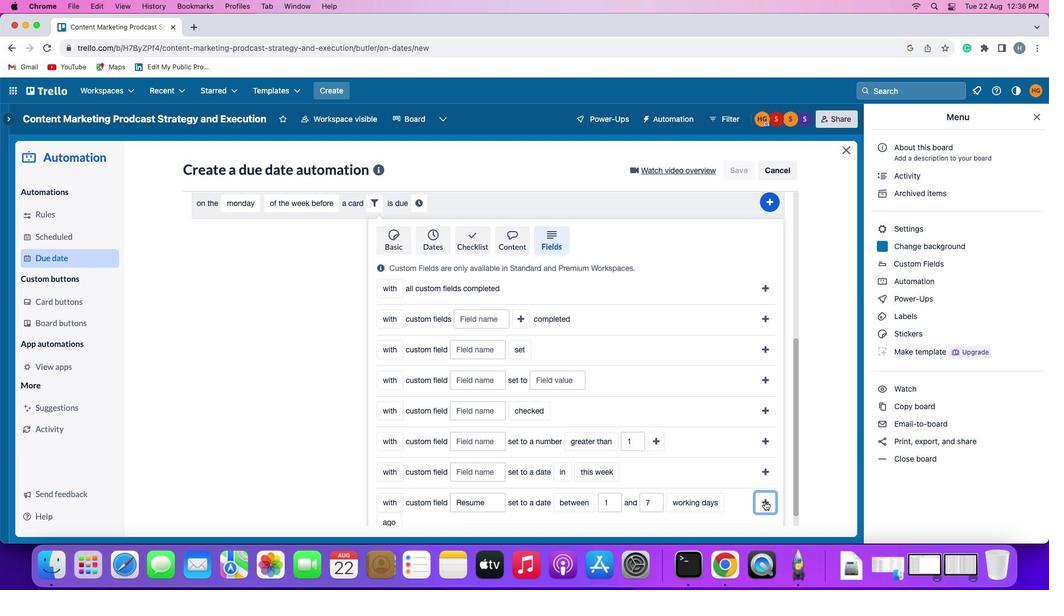 
Action: Mouse moved to (699, 467)
Screenshot: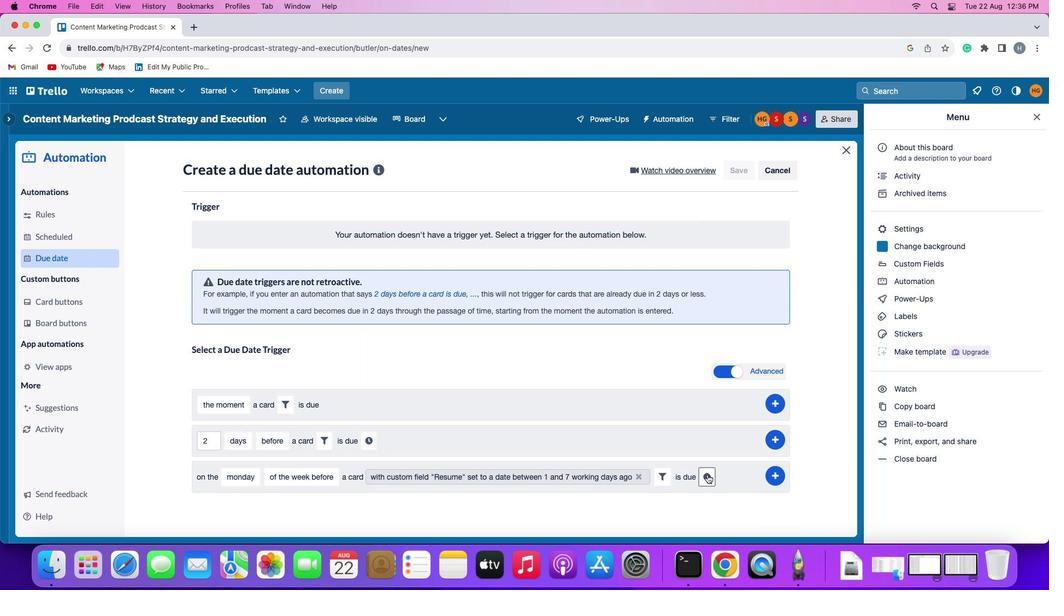 
Action: Mouse pressed left at (699, 467)
Screenshot: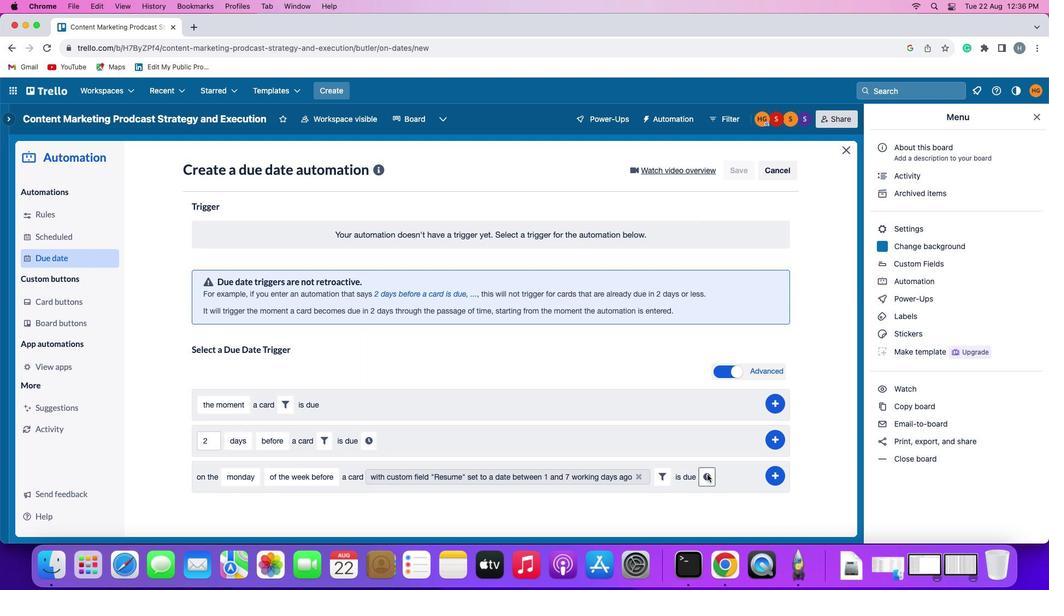 
Action: Mouse moved to (219, 493)
Screenshot: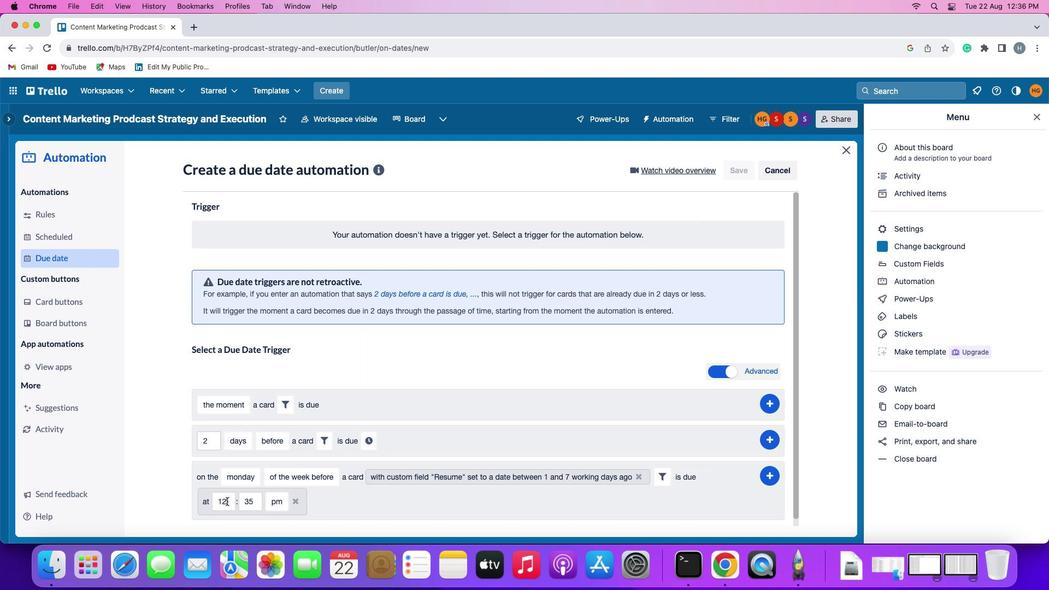 
Action: Mouse pressed left at (219, 493)
Screenshot: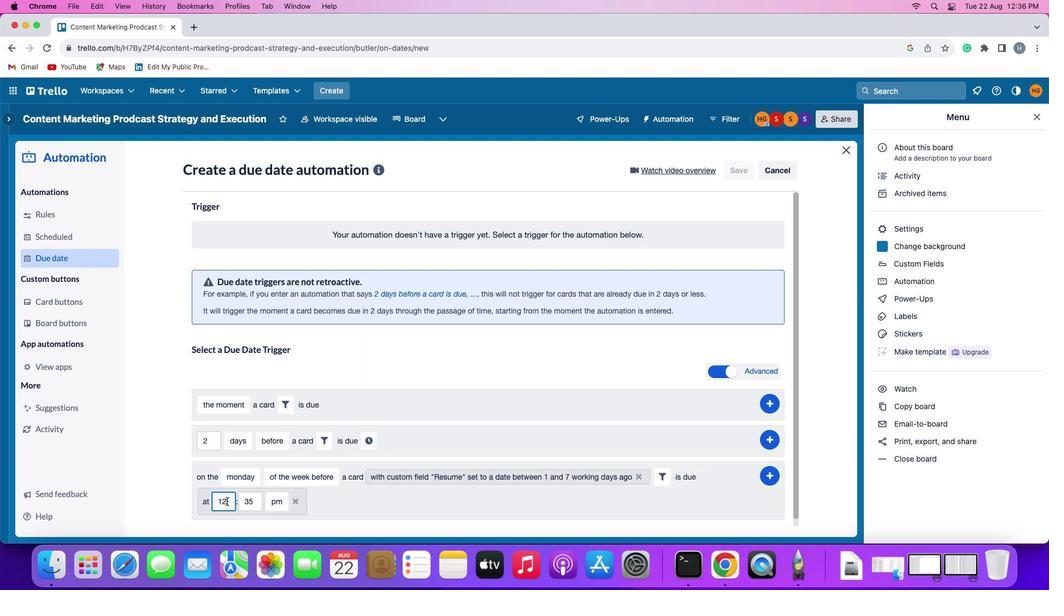 
Action: Key pressed Key.backspace'1'
Screenshot: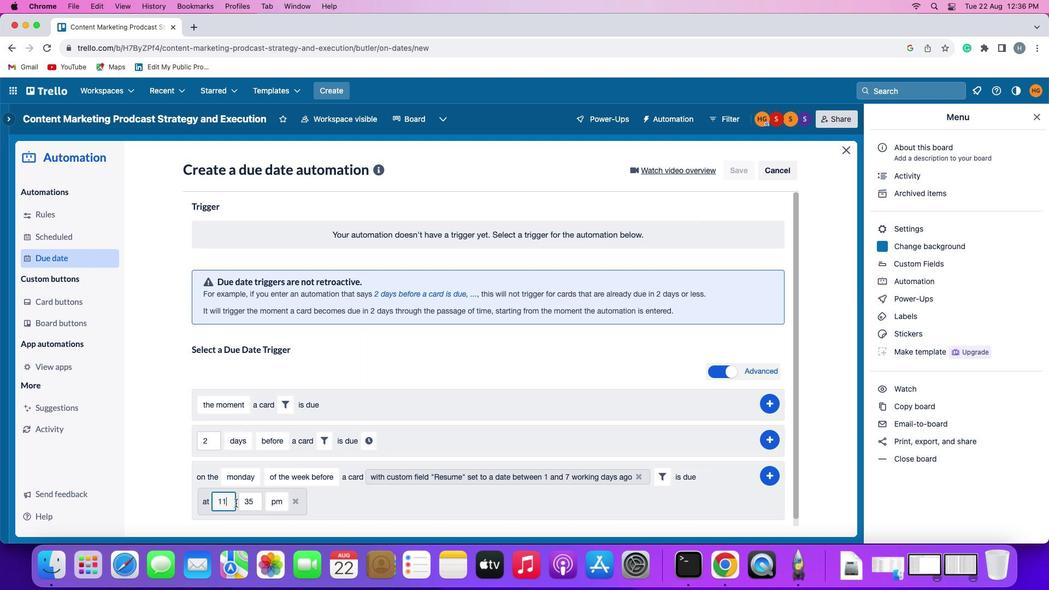 
Action: Mouse moved to (247, 493)
Screenshot: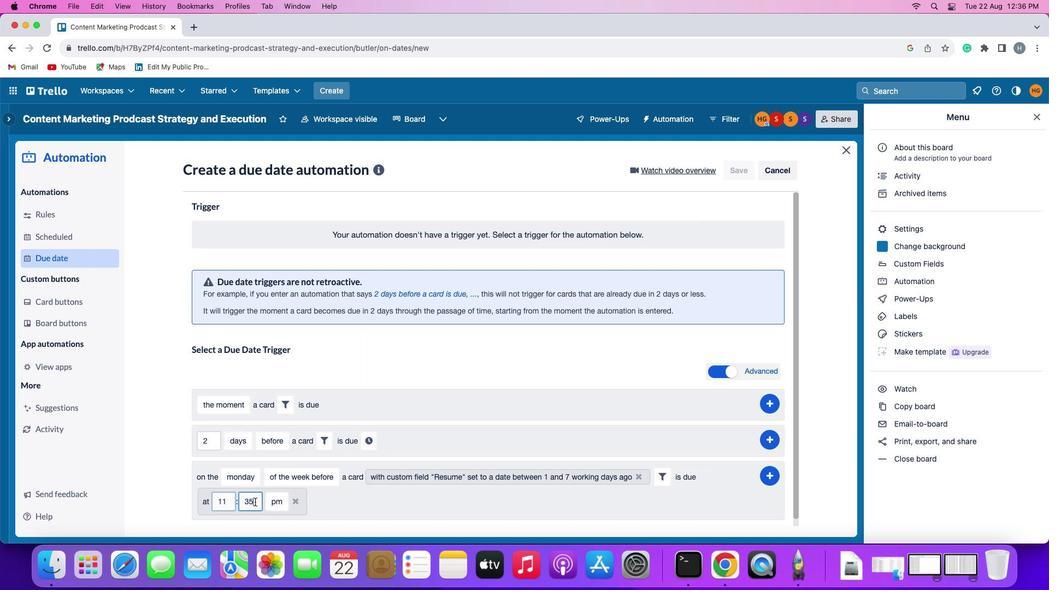 
Action: Mouse pressed left at (247, 493)
Screenshot: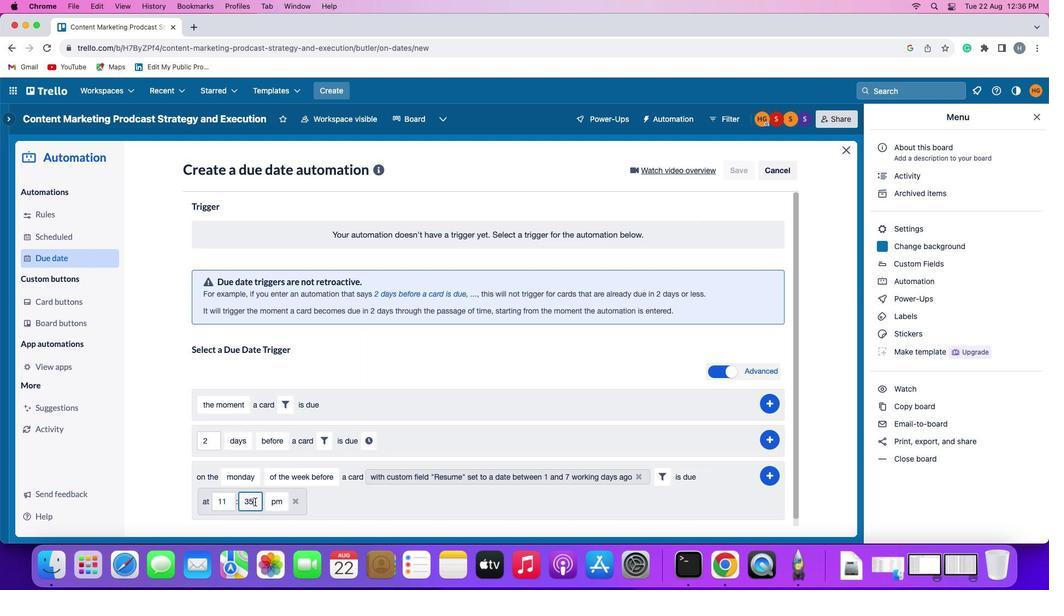 
Action: Key pressed Key.backspaceKey.backspace'0''0'
Screenshot: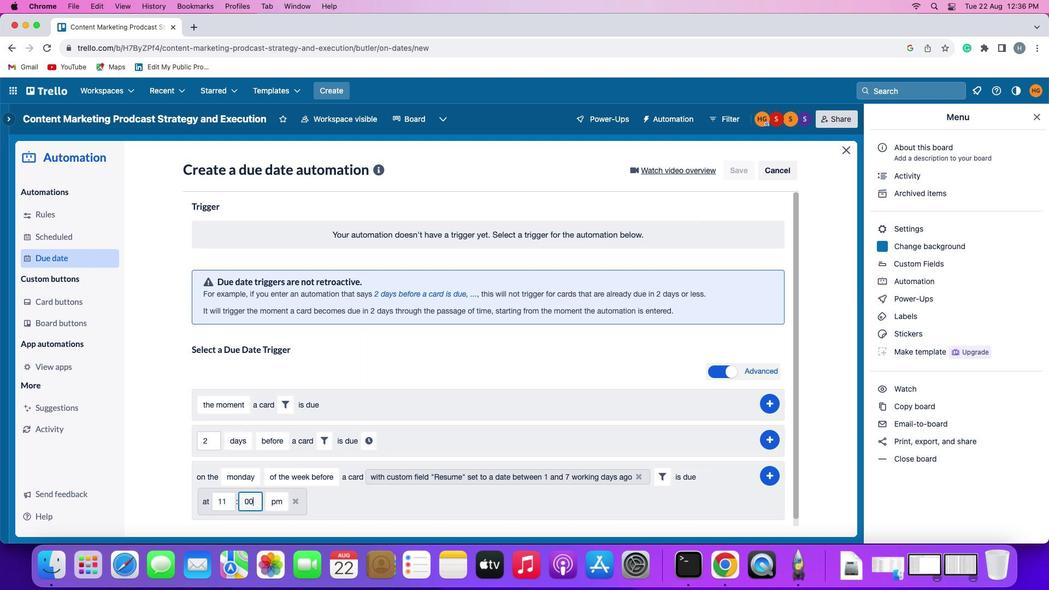 
Action: Mouse moved to (265, 492)
Screenshot: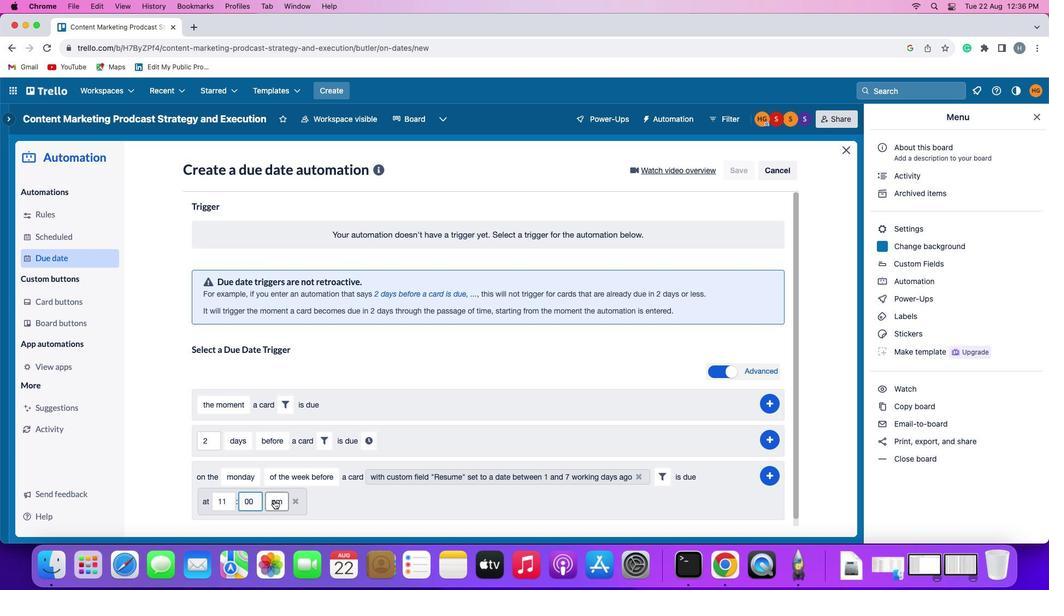 
Action: Mouse pressed left at (265, 492)
Screenshot: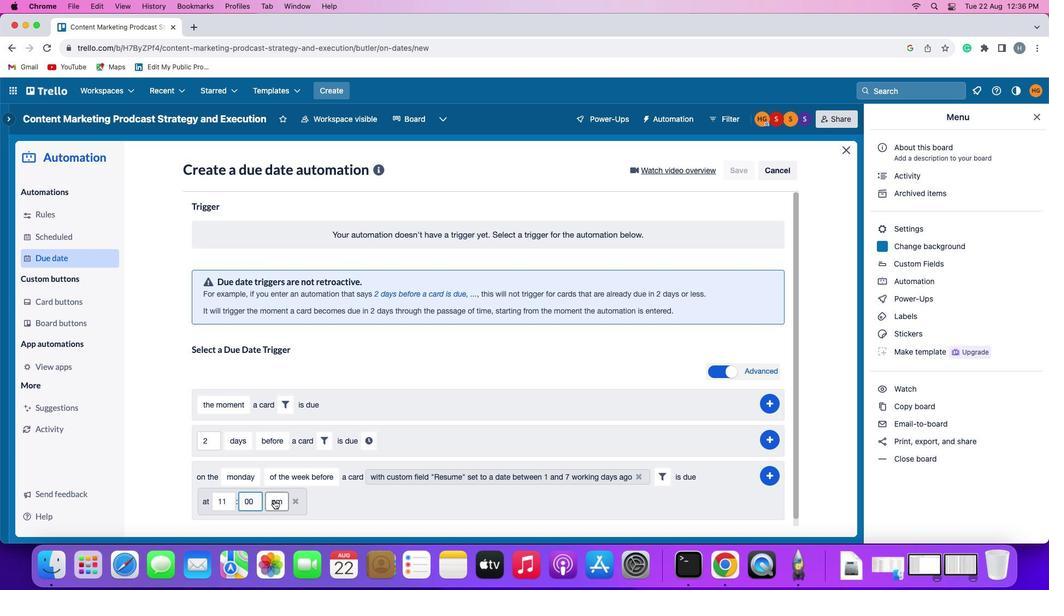 
Action: Mouse moved to (269, 453)
Screenshot: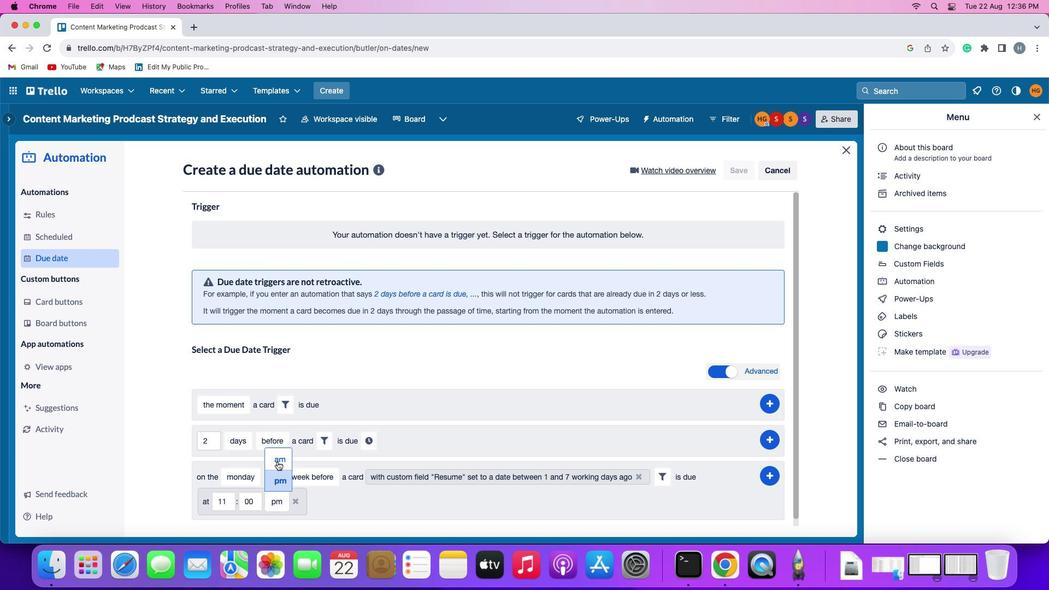 
Action: Mouse pressed left at (269, 453)
Screenshot: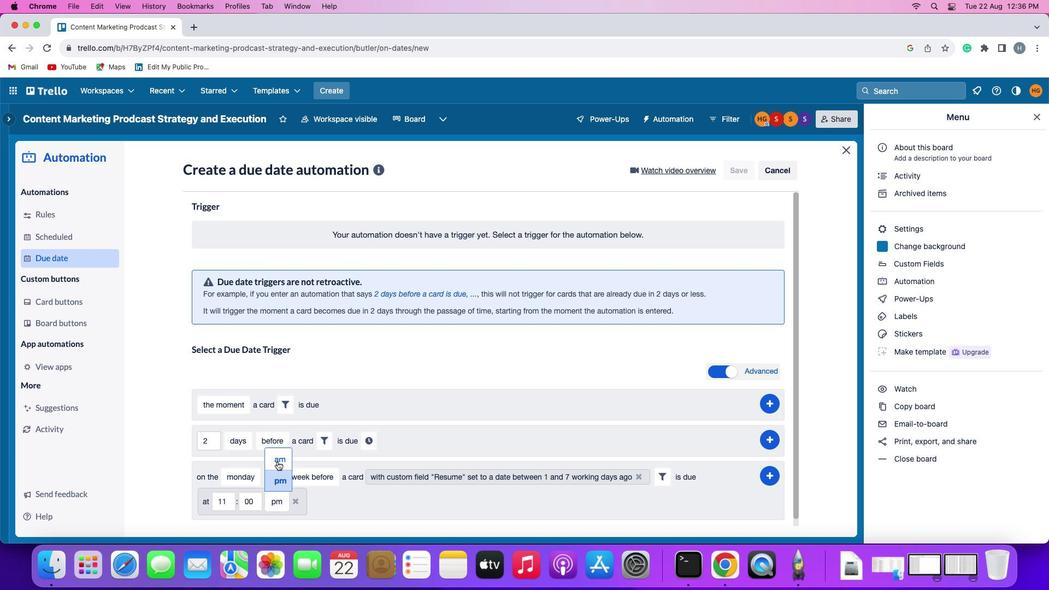
Action: Mouse moved to (760, 464)
Screenshot: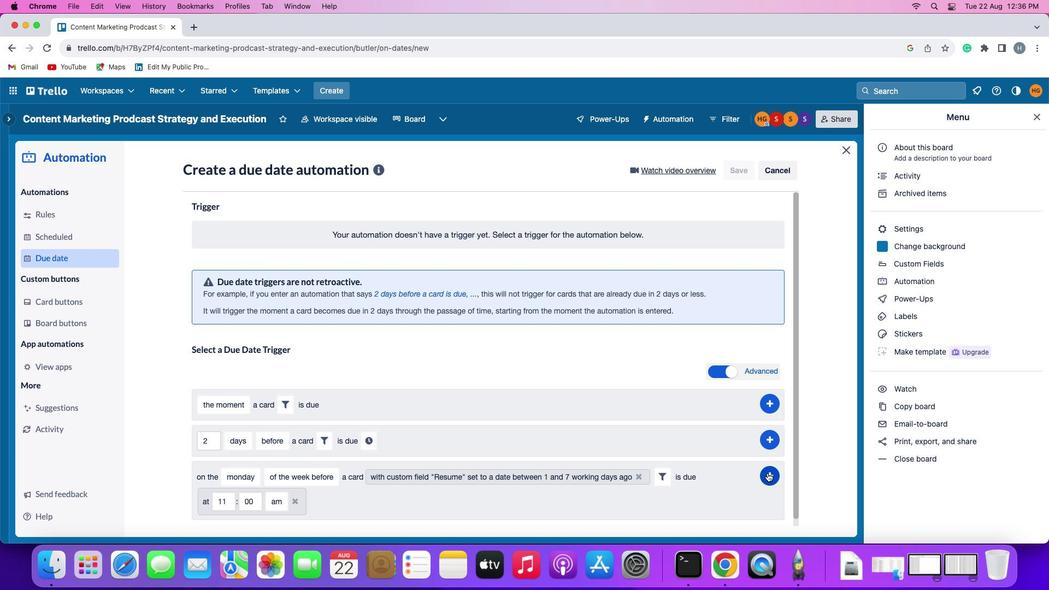 
Action: Mouse pressed left at (760, 464)
Screenshot: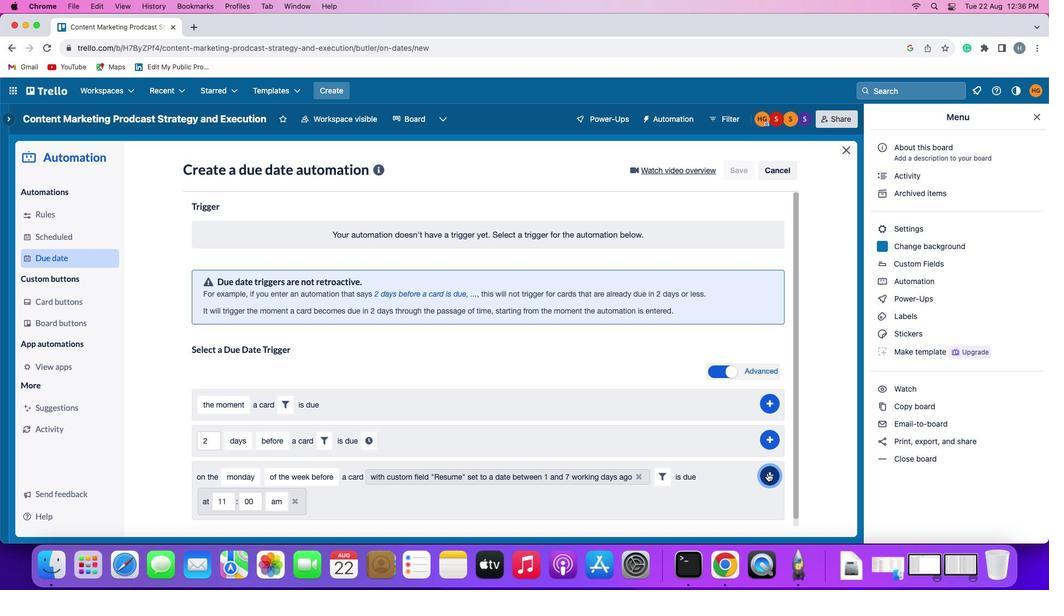 
Action: Mouse moved to (802, 406)
Screenshot: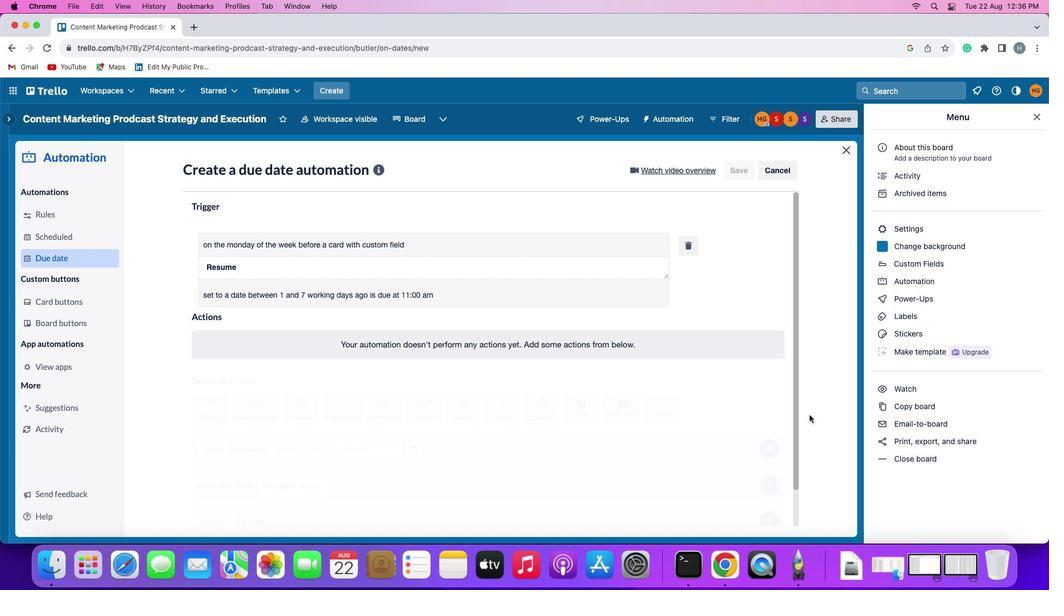 
